 Task: Add Attachment from computer to Card Card0000000361 in Board Board0000000091 in Workspace WS0000000031 in Trello. Add Cover Green to Card Card0000000361 in Board Board0000000091 in Workspace WS0000000031 in Trello. Add "Move Card To …" Button titled Button0000000361 to "top" of the list "To Do" to Card Card0000000361 in Board Board0000000091 in Workspace WS0000000031 in Trello. Add Description DS0000000361 to Card Card0000000362 in Board Board0000000091 in Workspace WS0000000031 in Trello. Add Comment CM0000000361 to Card Card0000000362 in Board Board0000000091 in Workspace WS0000000031 in Trello
Action: Mouse moved to (404, 290)
Screenshot: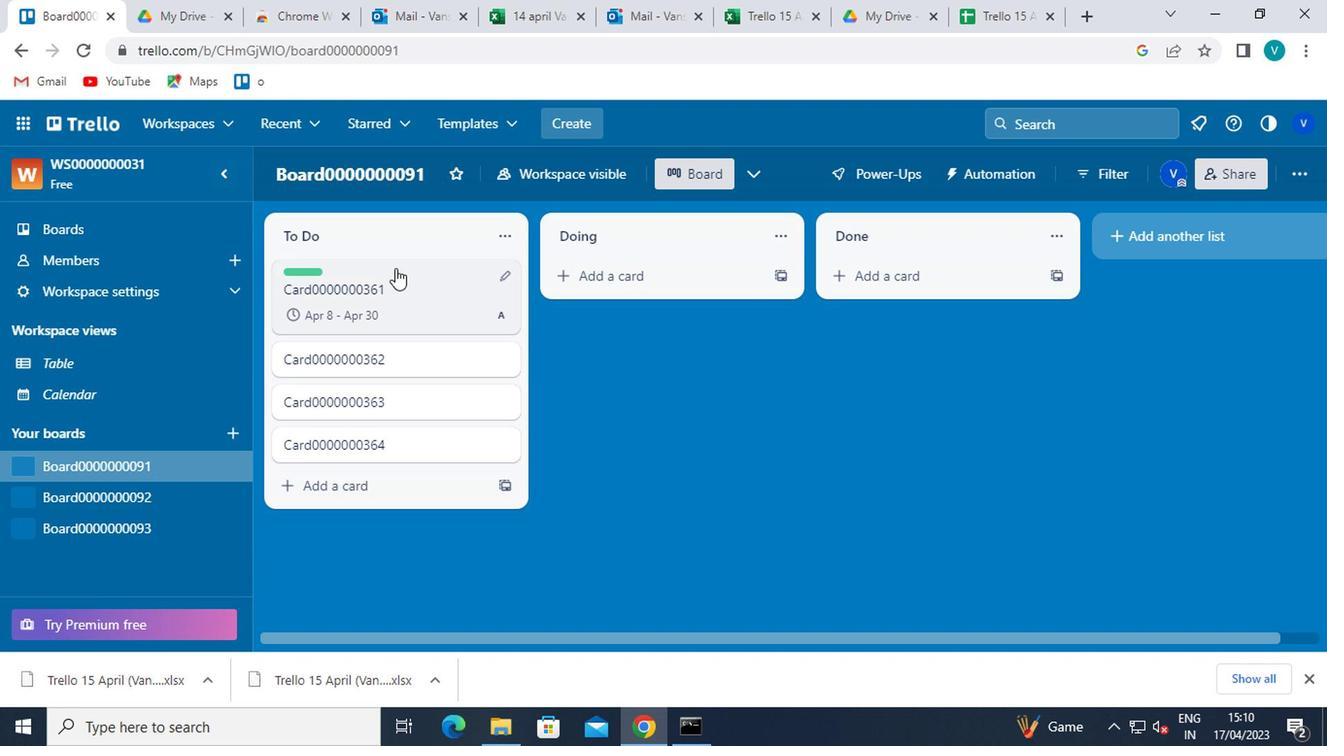 
Action: Mouse pressed left at (404, 290)
Screenshot: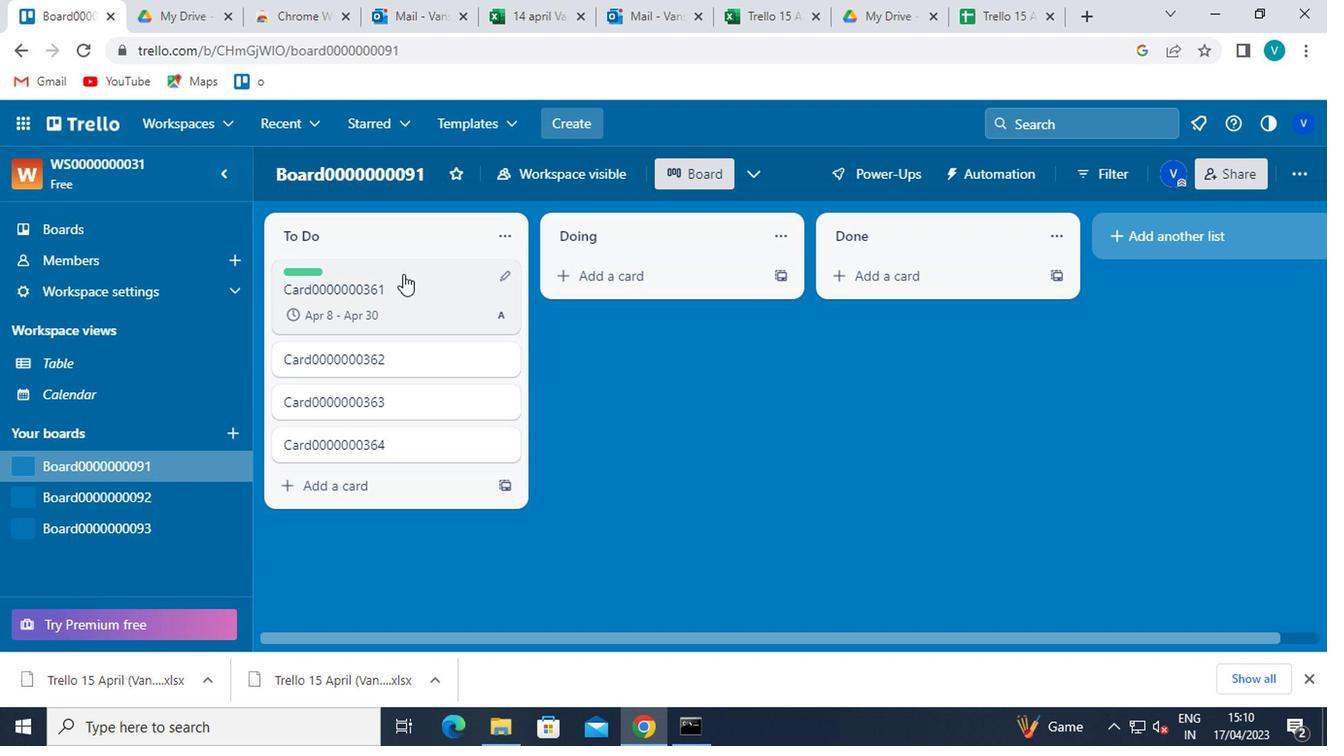 
Action: Mouse moved to (885, 429)
Screenshot: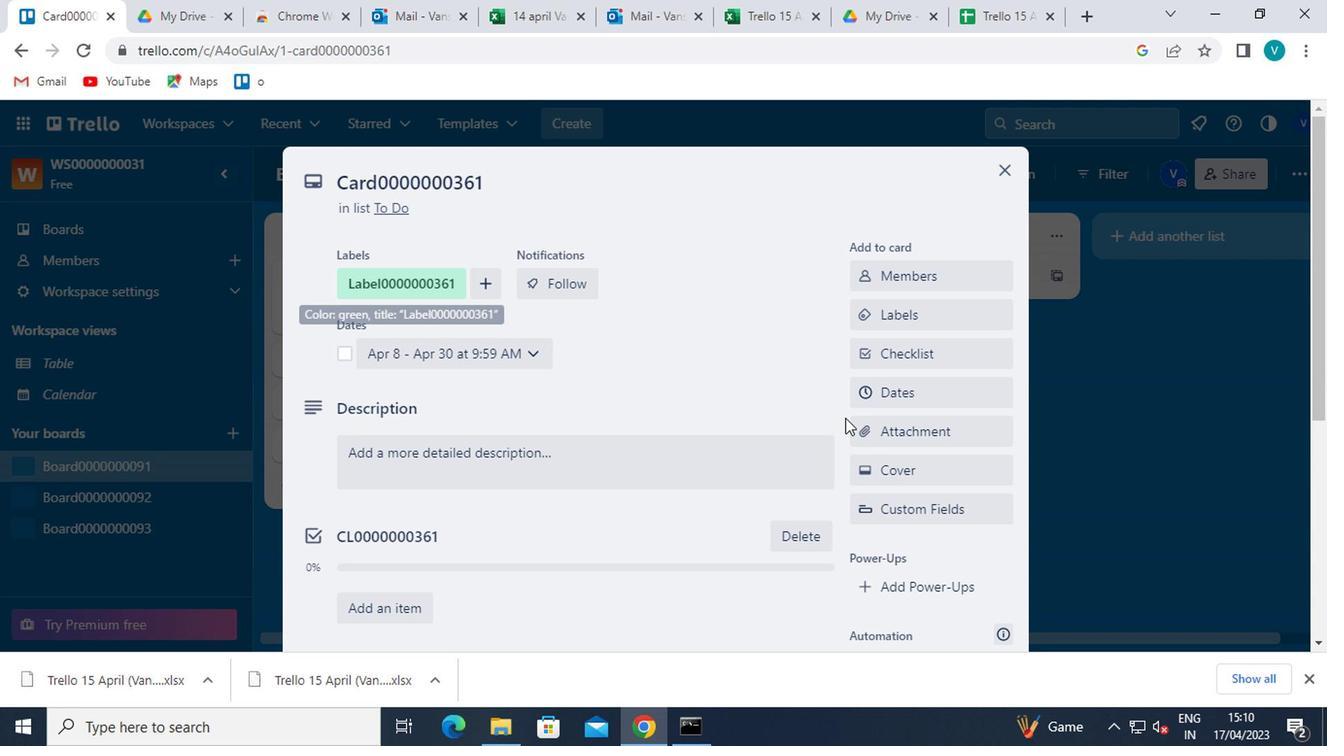 
Action: Mouse pressed left at (885, 429)
Screenshot: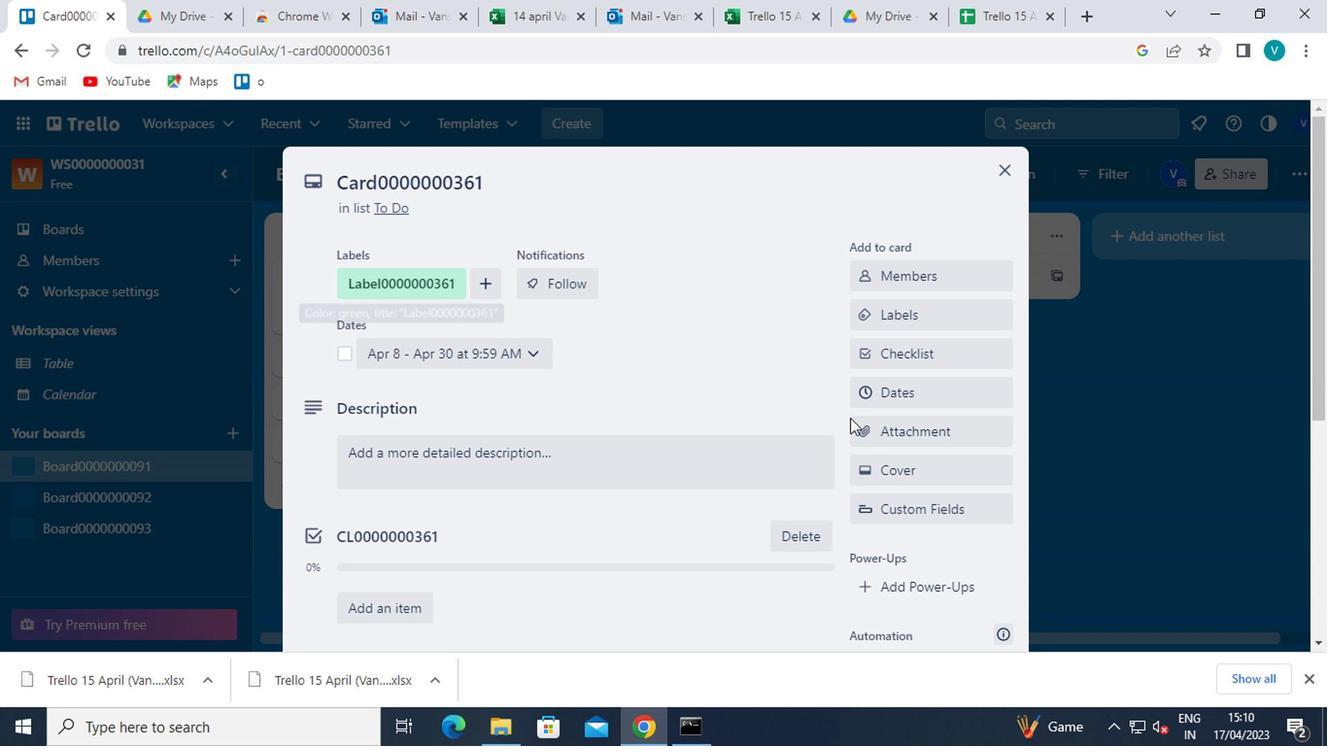 
Action: Mouse moved to (921, 203)
Screenshot: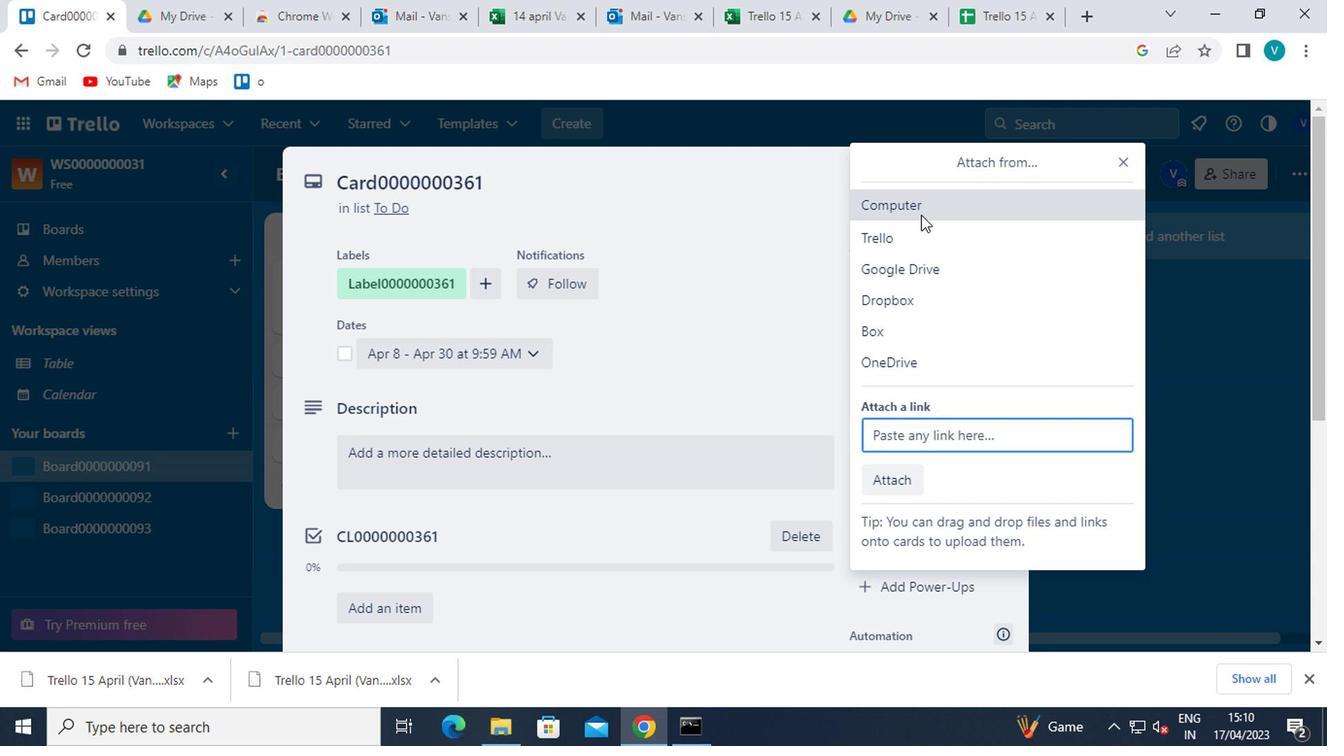
Action: Mouse pressed left at (921, 203)
Screenshot: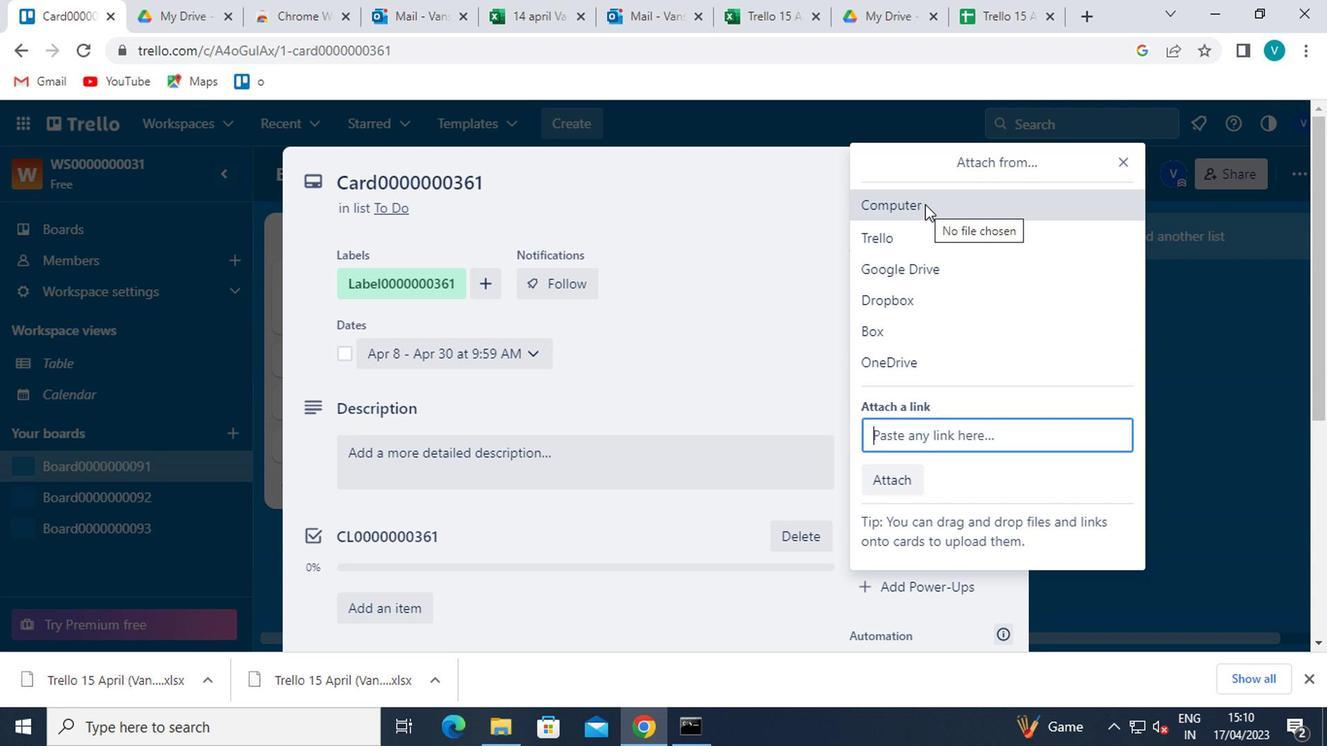 
Action: Mouse moved to (95, 208)
Screenshot: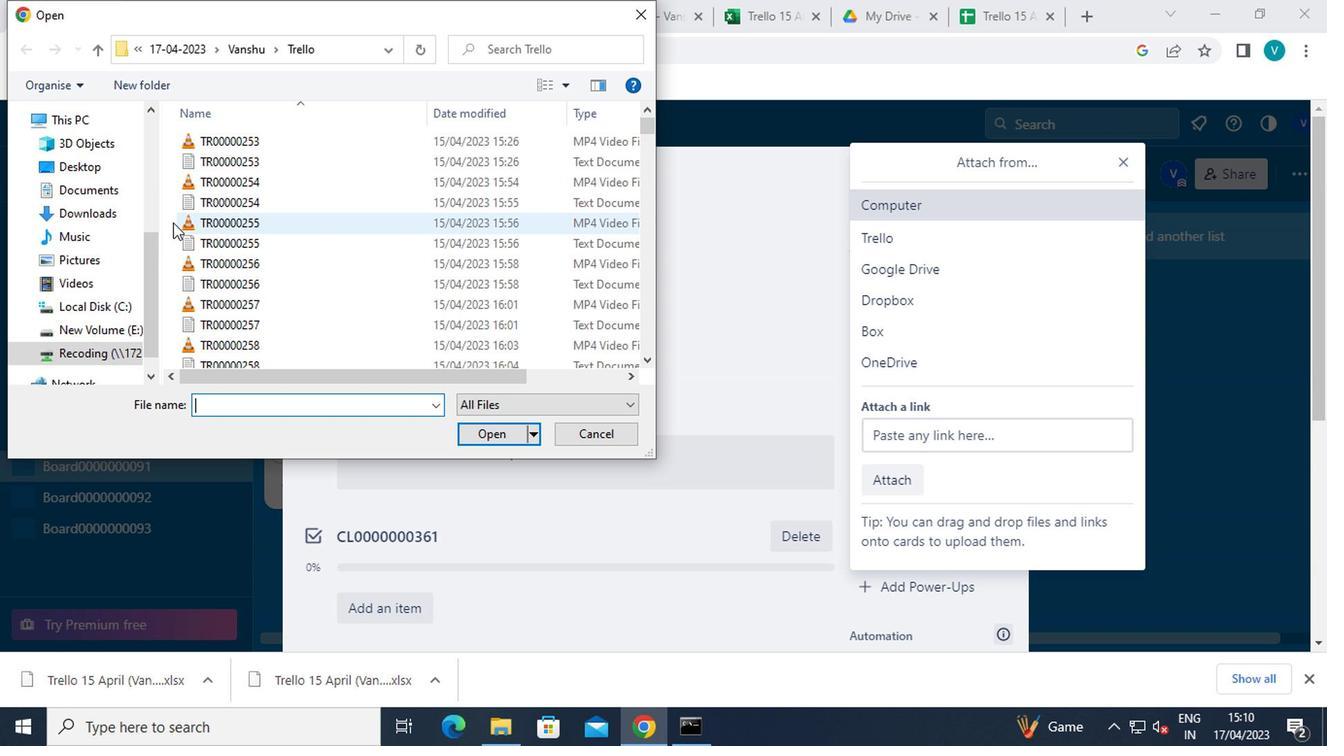 
Action: Mouse pressed left at (95, 208)
Screenshot: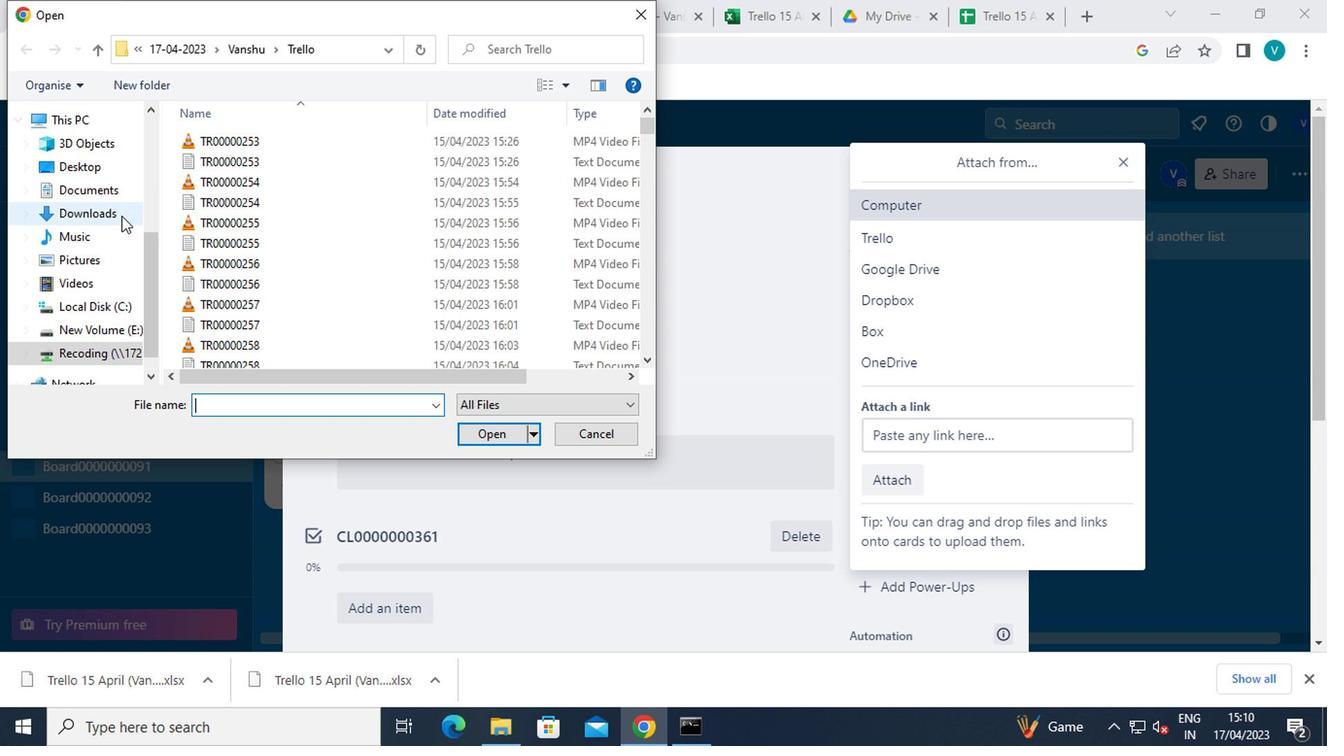 
Action: Mouse moved to (209, 303)
Screenshot: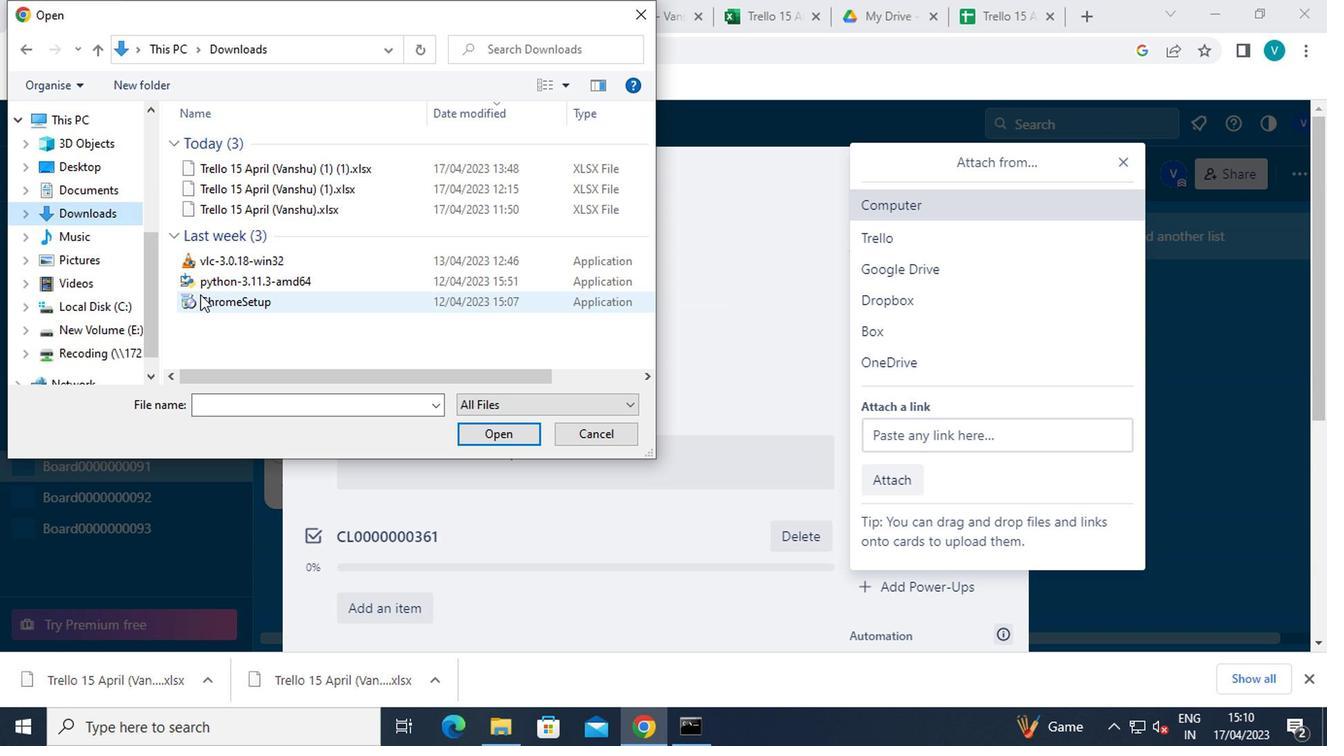 
Action: Mouse pressed left at (209, 303)
Screenshot: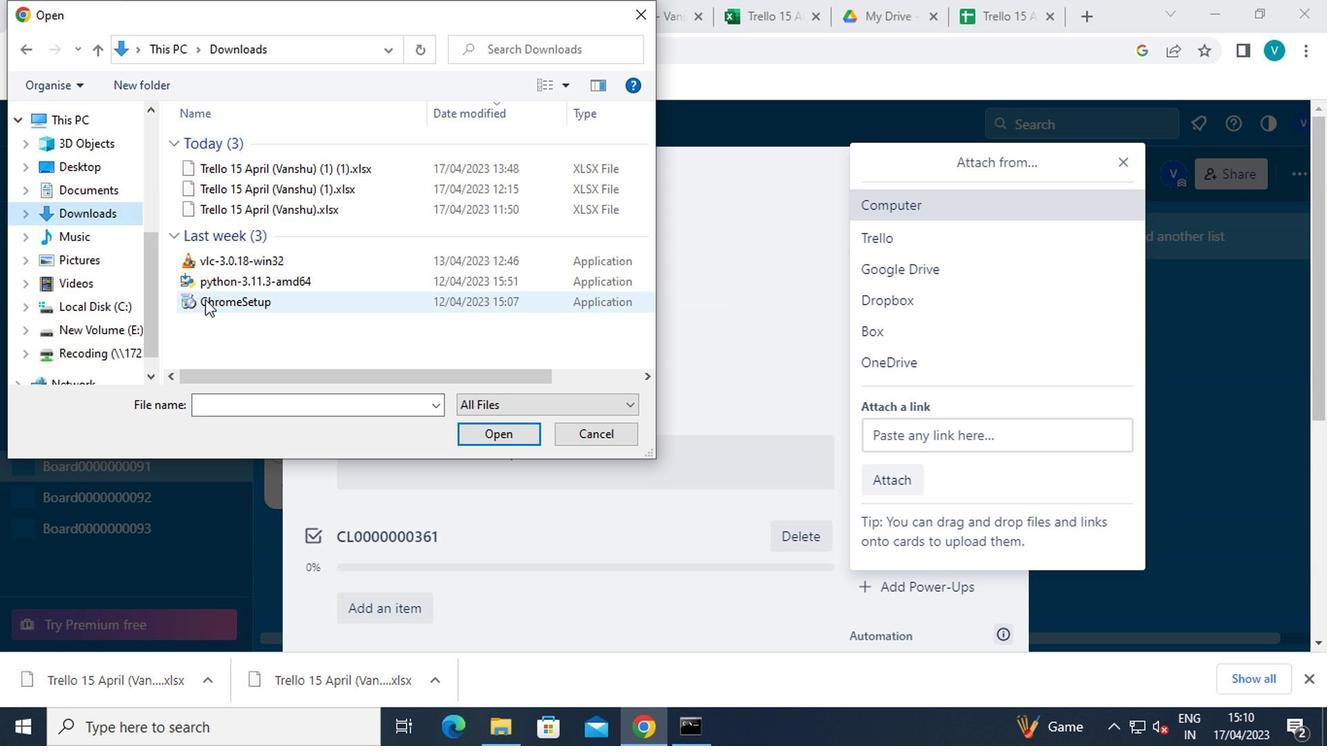 
Action: Mouse moved to (519, 432)
Screenshot: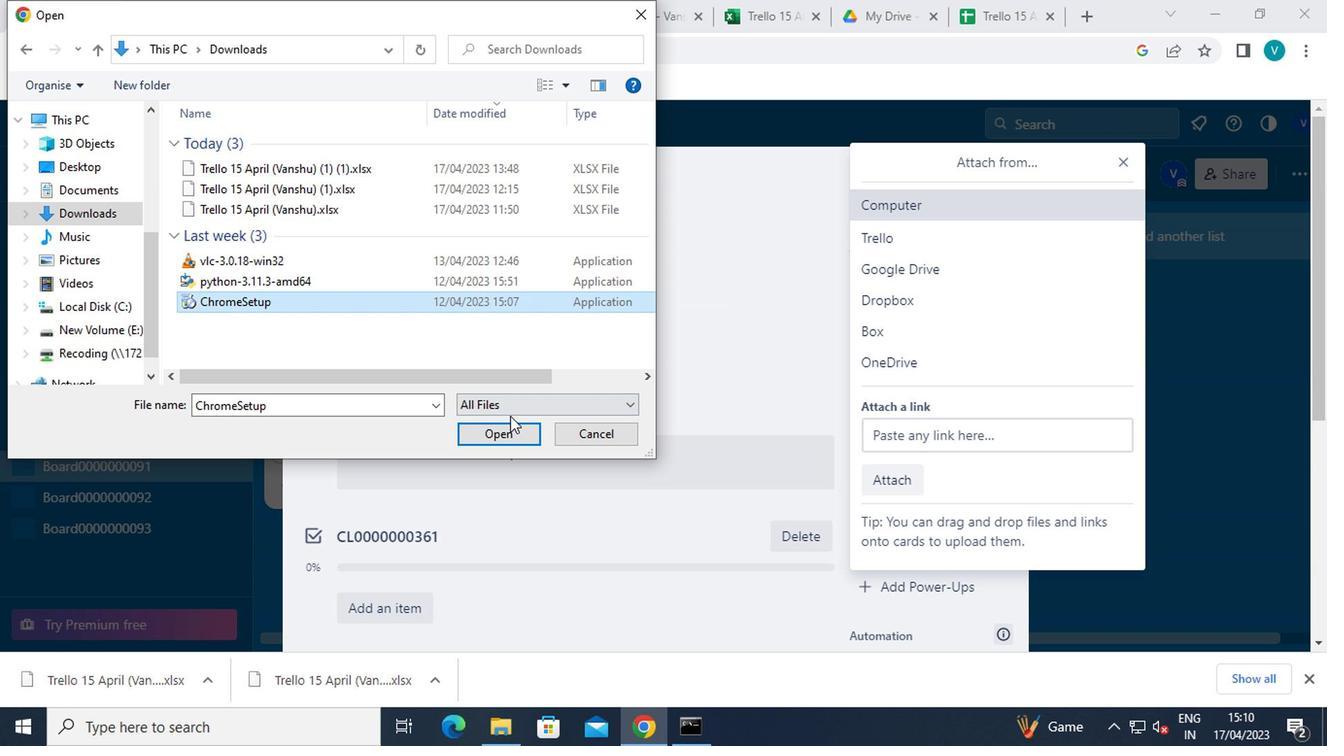 
Action: Mouse pressed left at (519, 432)
Screenshot: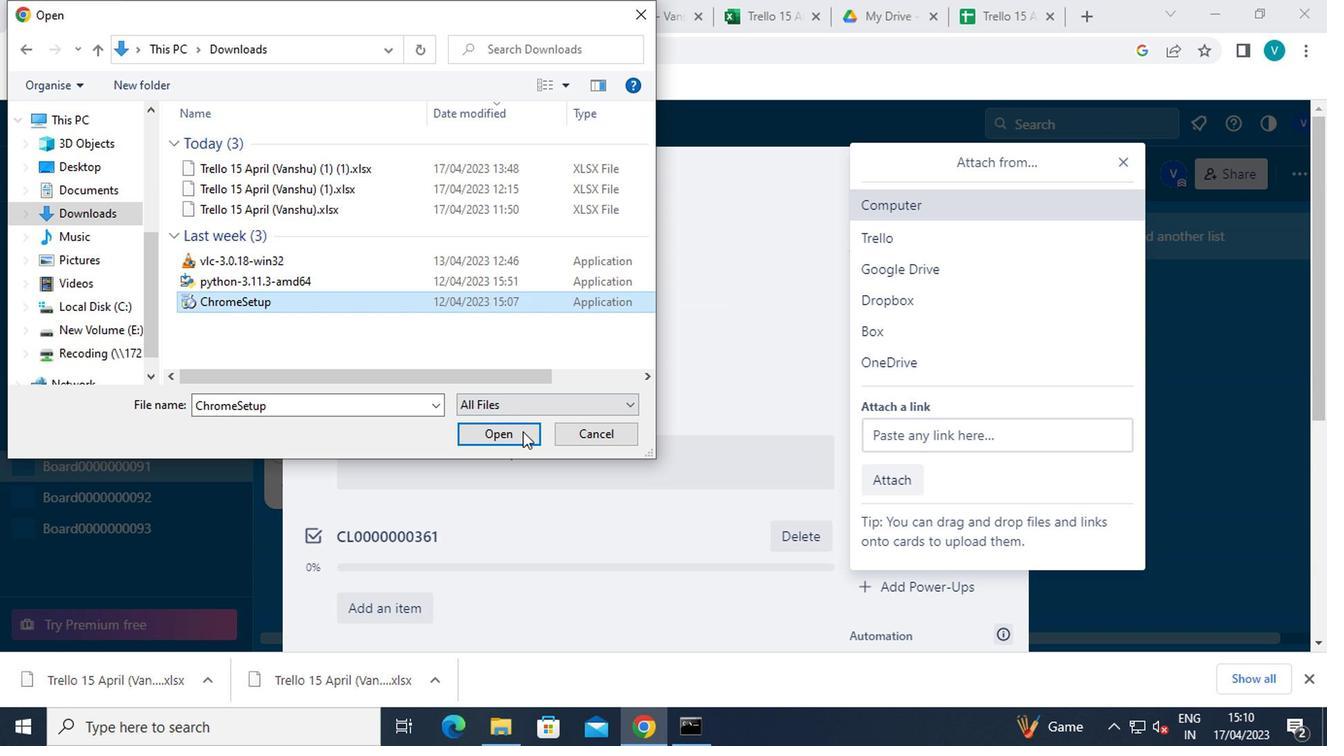
Action: Mouse moved to (865, 469)
Screenshot: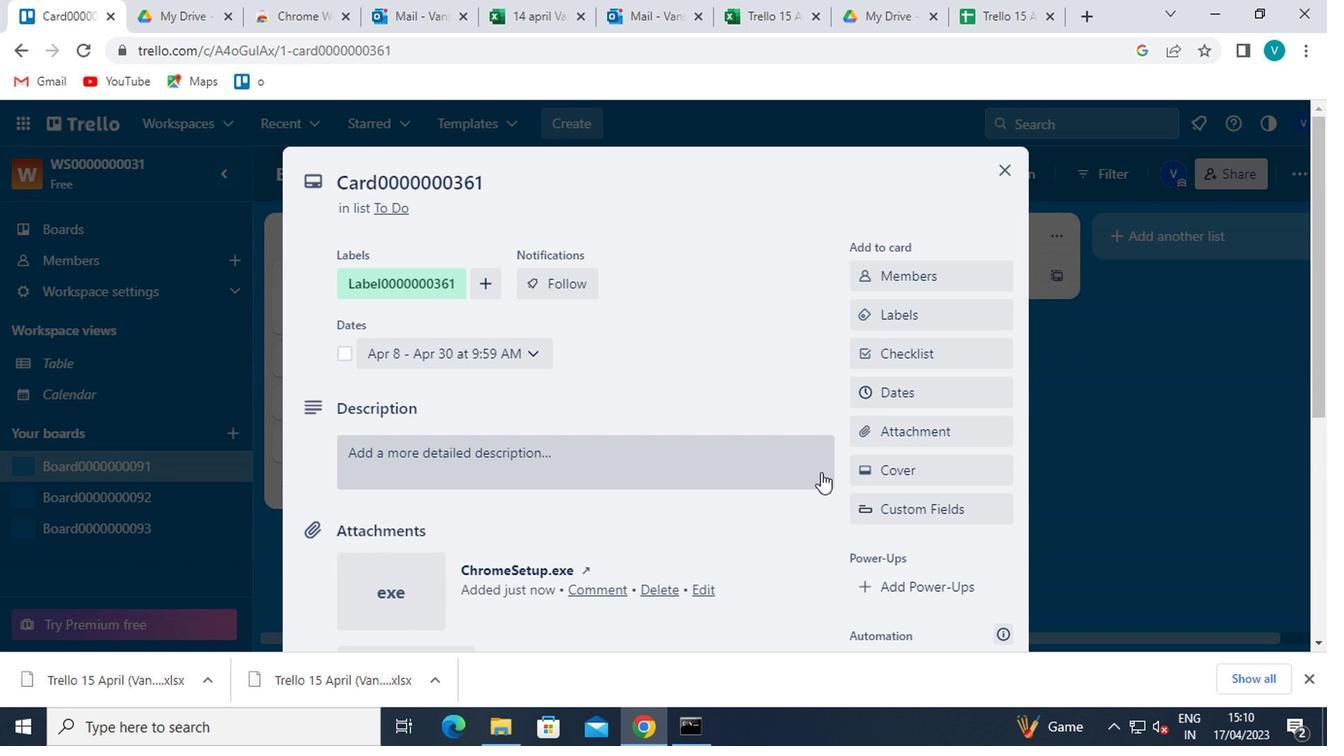 
Action: Mouse pressed left at (865, 469)
Screenshot: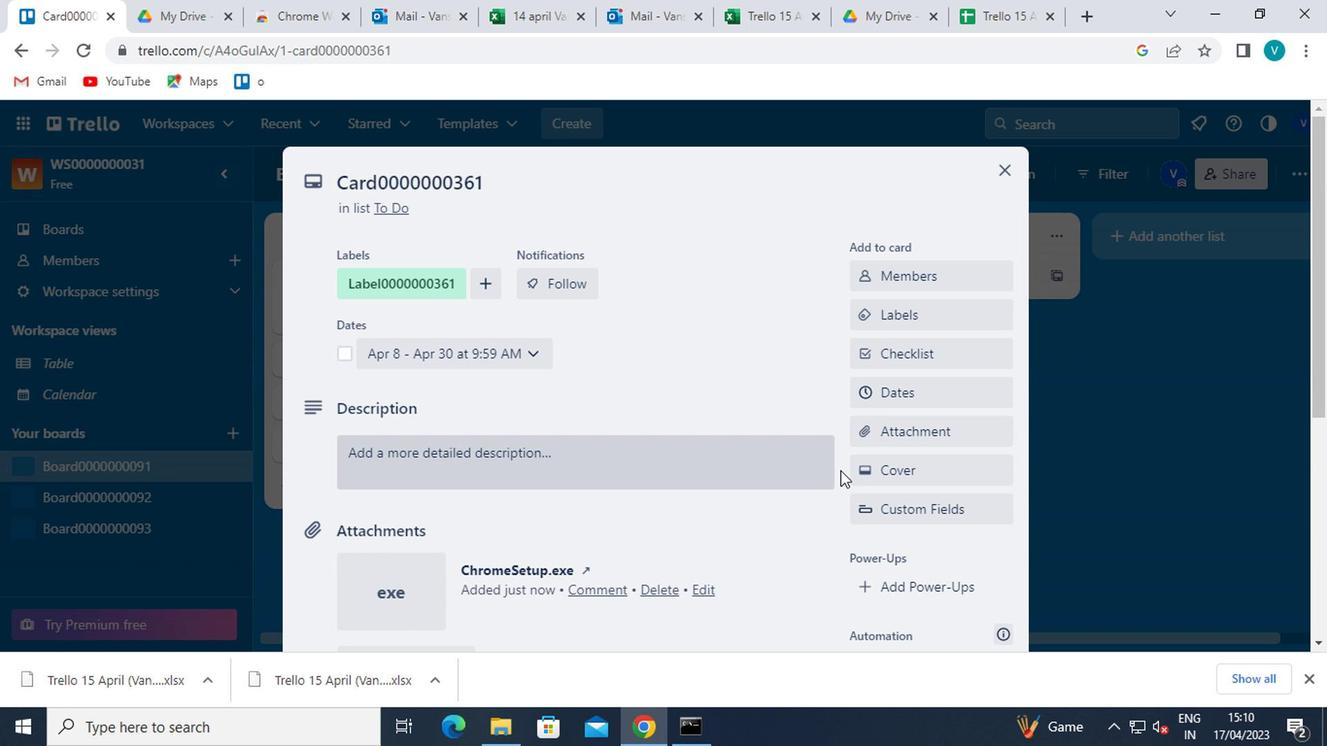 
Action: Mouse moved to (992, 380)
Screenshot: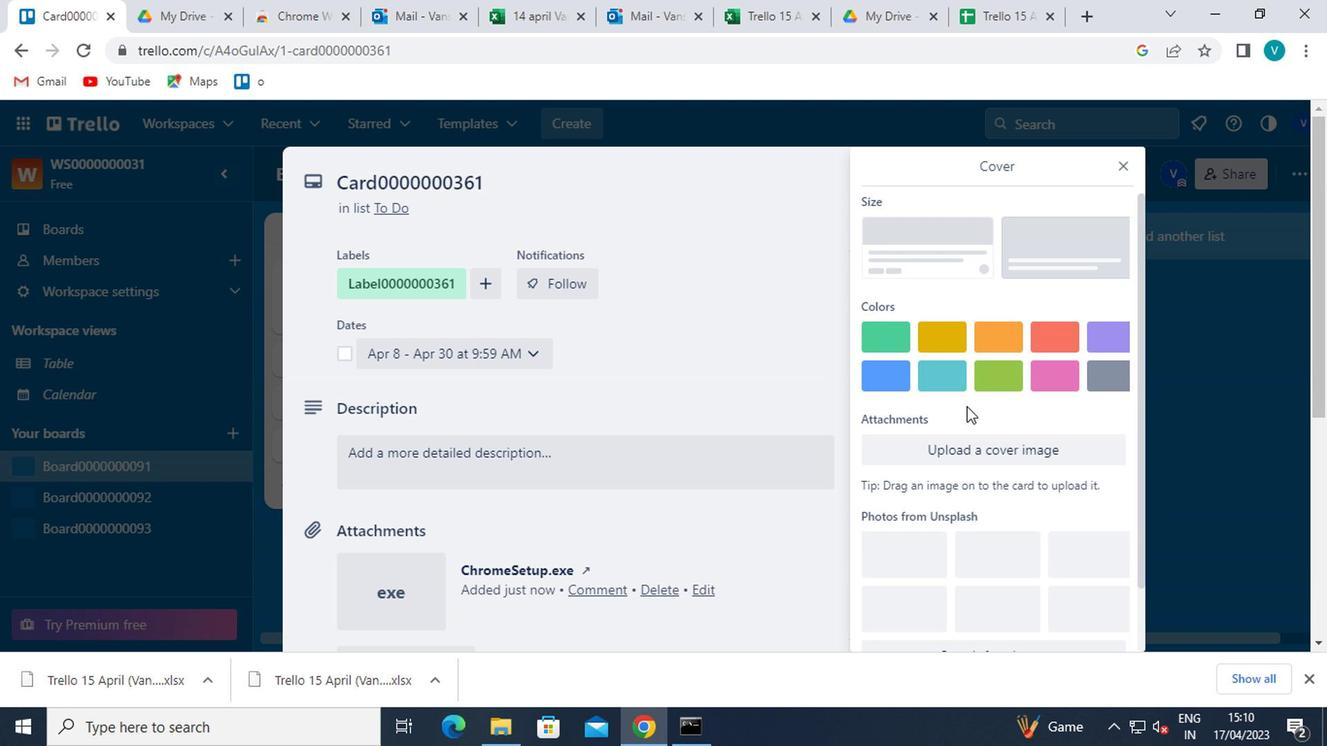 
Action: Mouse pressed left at (992, 380)
Screenshot: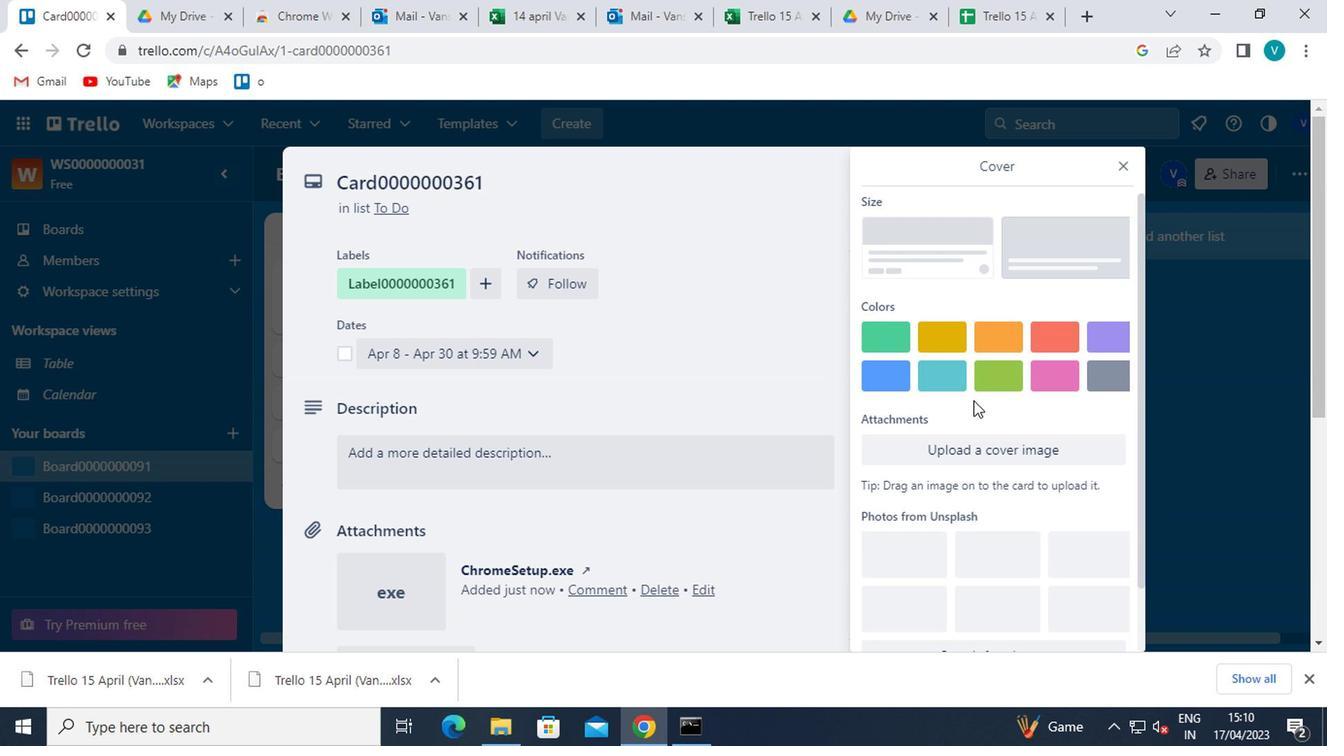 
Action: Mouse moved to (1121, 156)
Screenshot: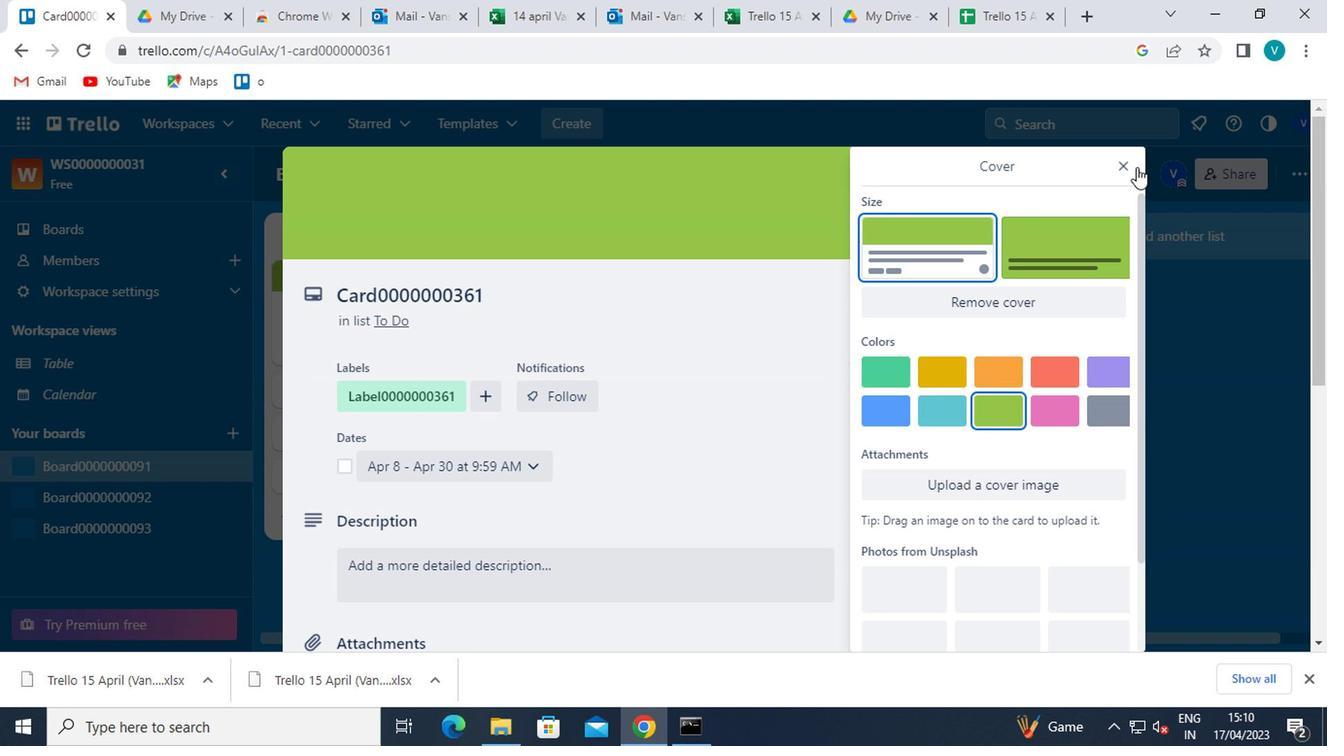 
Action: Mouse pressed left at (1121, 156)
Screenshot: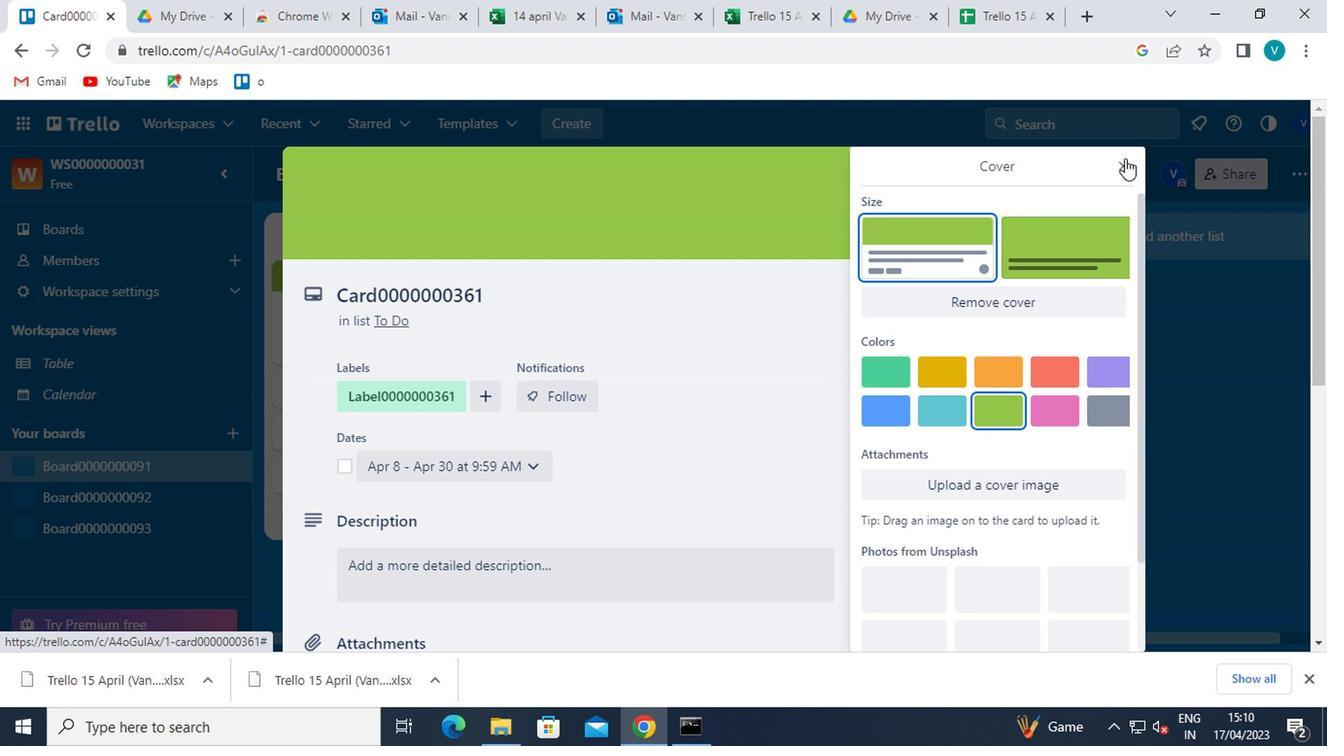 
Action: Mouse moved to (846, 532)
Screenshot: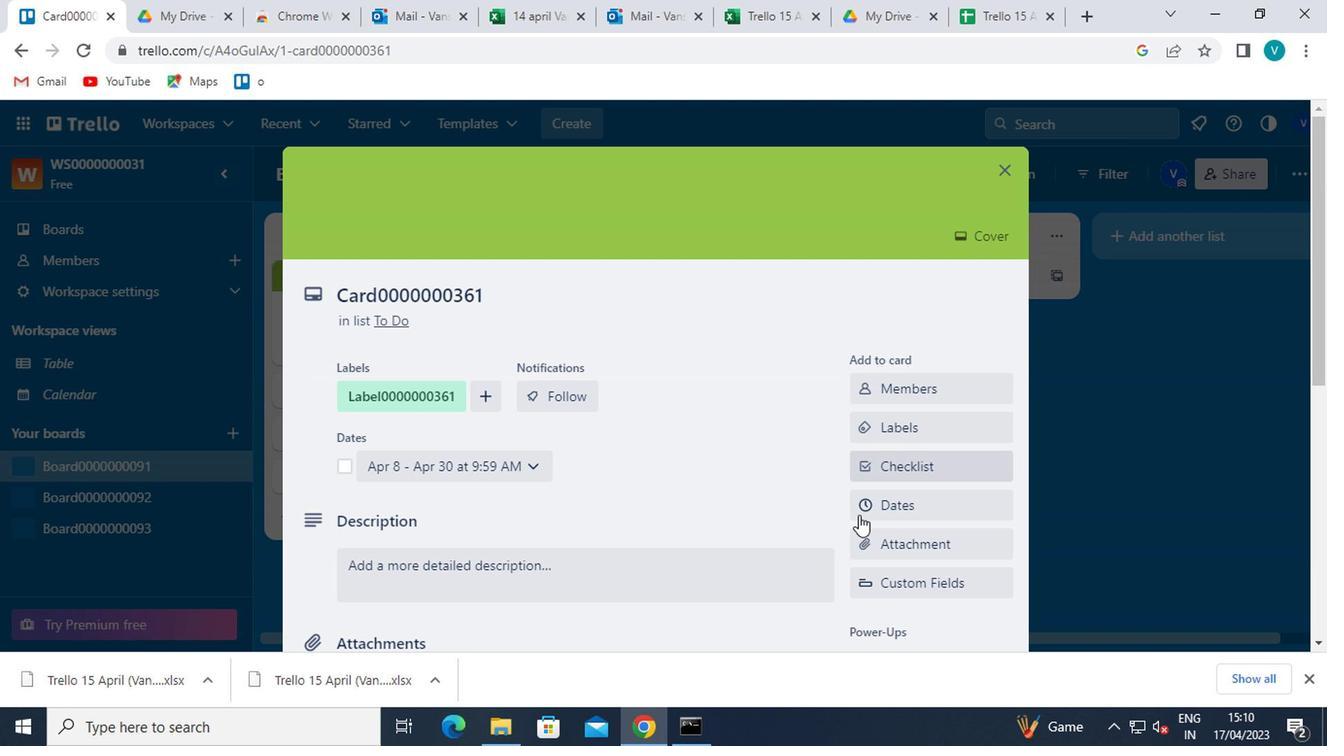 
Action: Mouse scrolled (846, 531) with delta (0, 0)
Screenshot: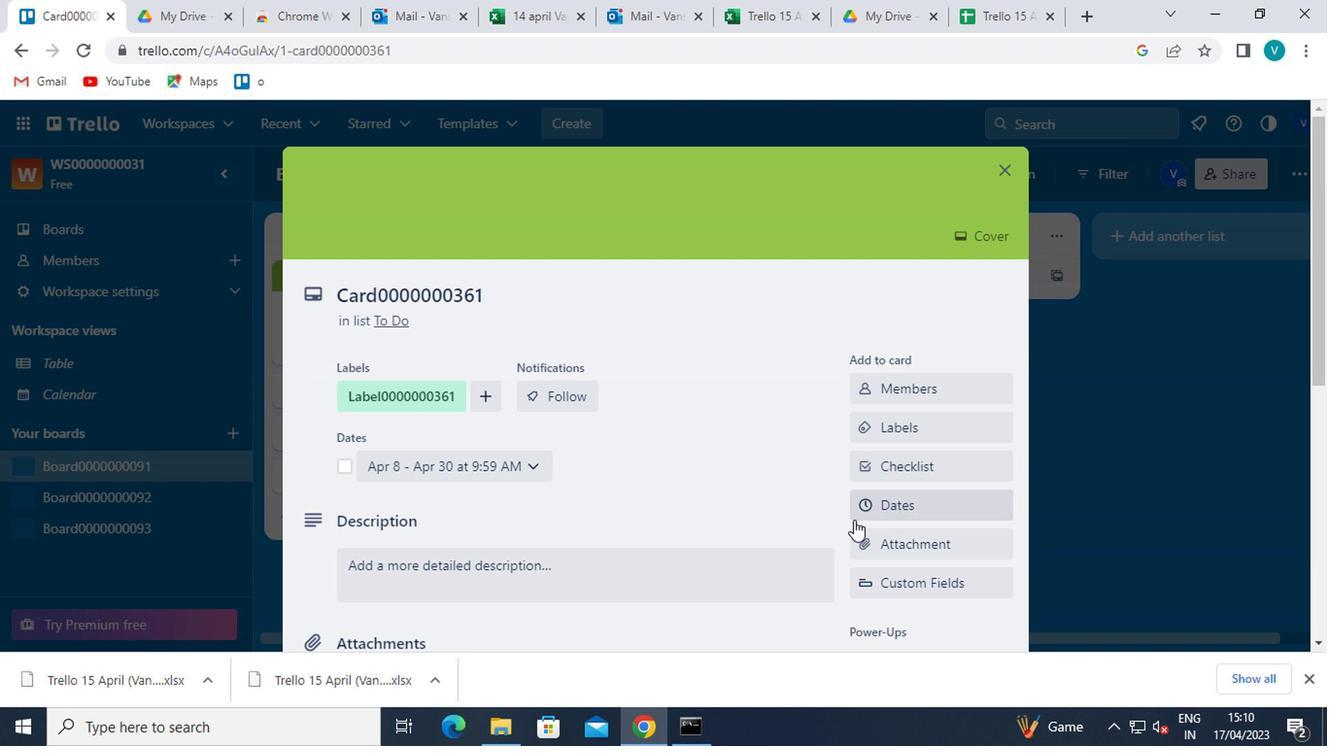 
Action: Mouse scrolled (846, 531) with delta (0, 0)
Screenshot: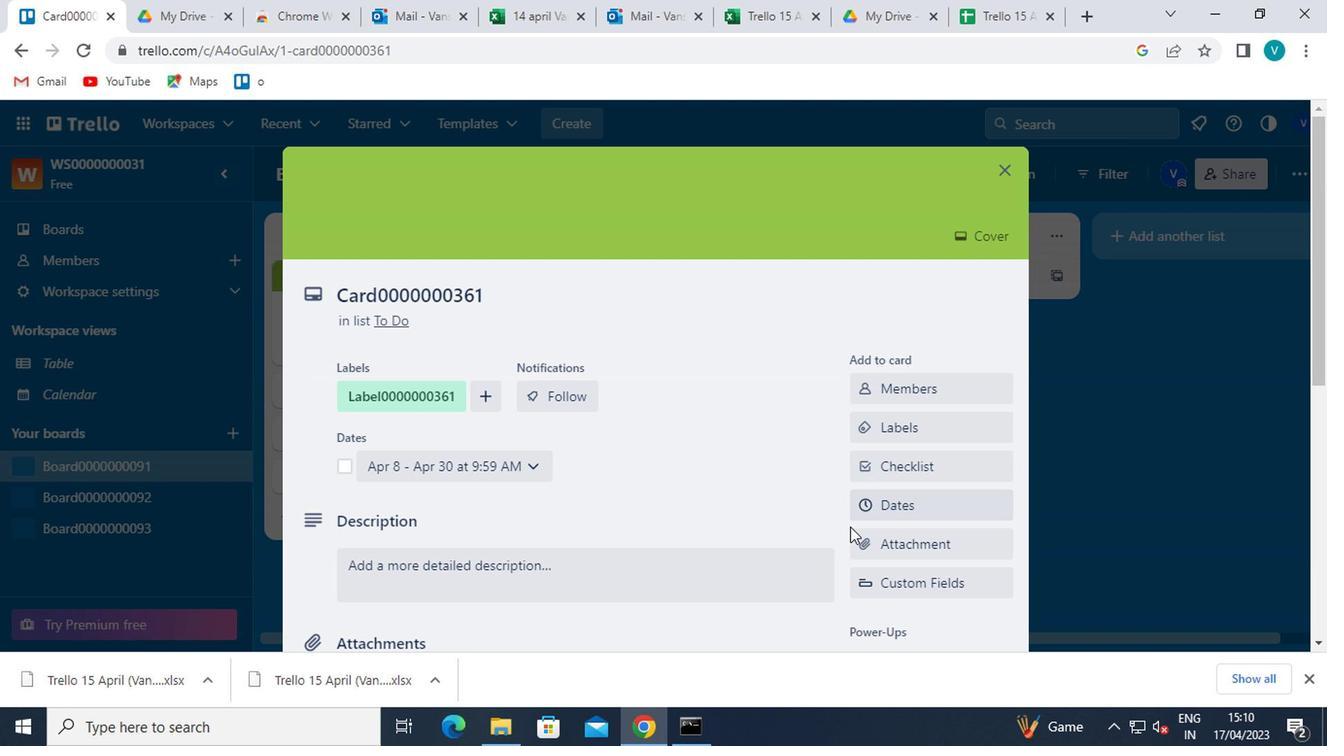 
Action: Mouse moved to (879, 560)
Screenshot: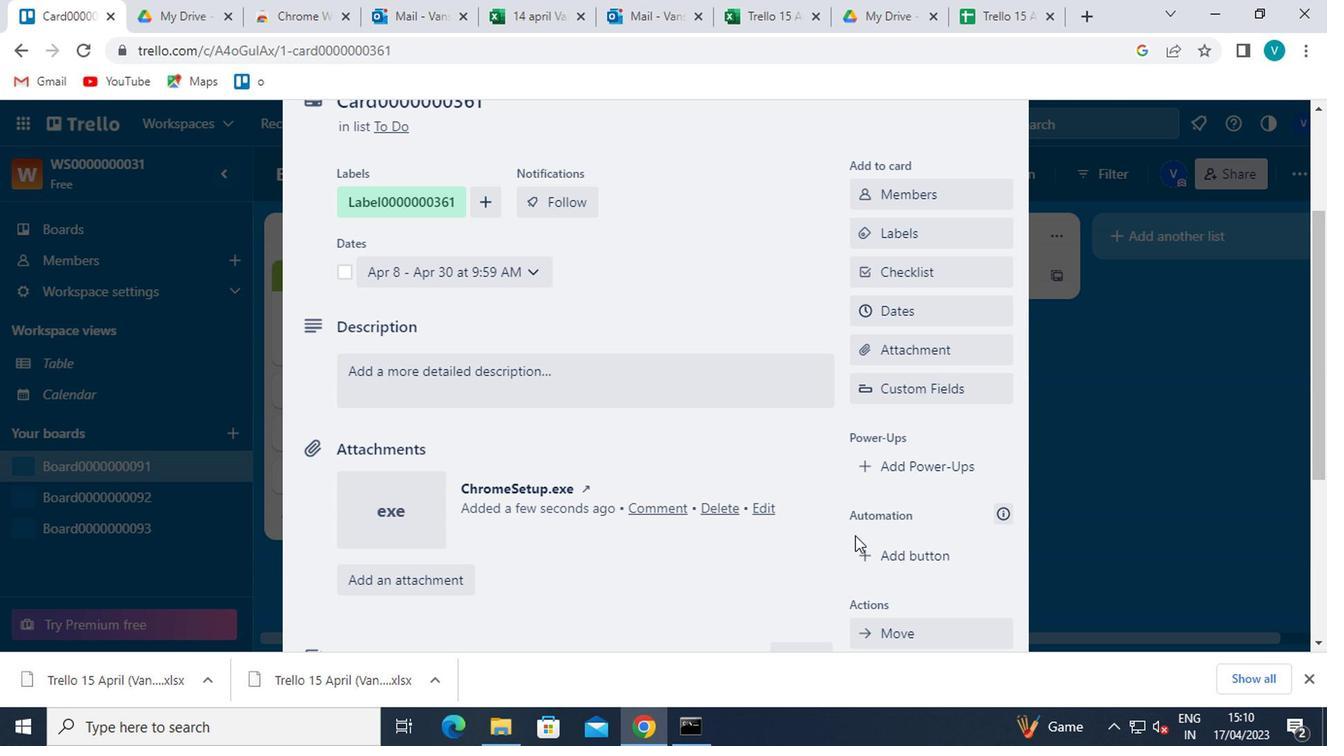 
Action: Mouse pressed left at (879, 560)
Screenshot: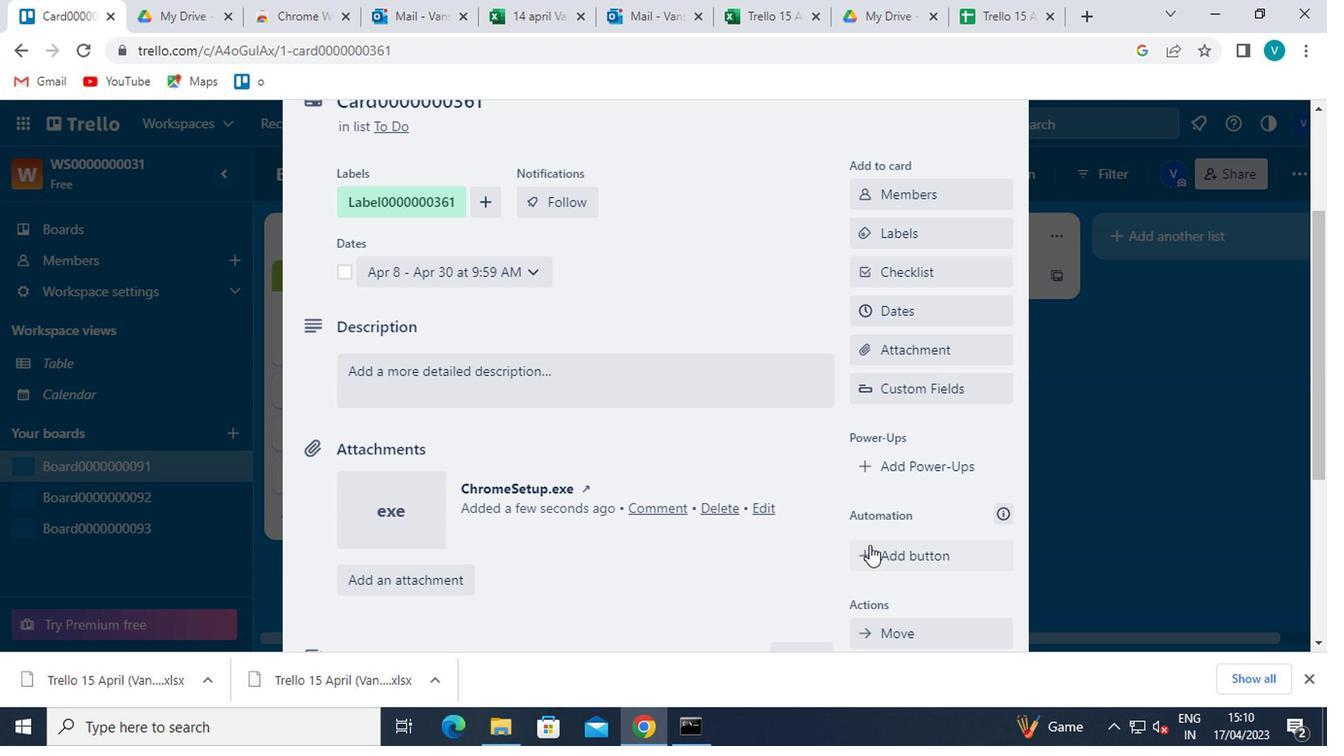 
Action: Mouse moved to (939, 256)
Screenshot: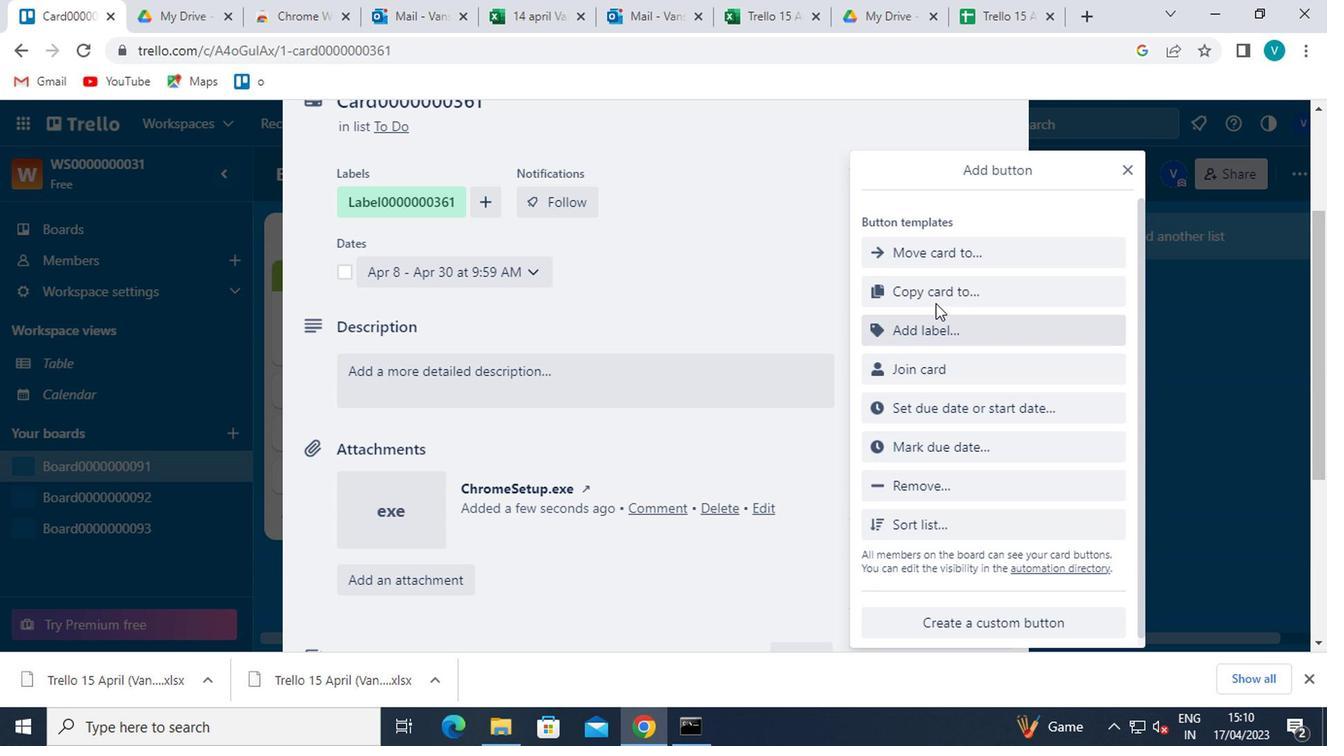 
Action: Mouse pressed left at (939, 256)
Screenshot: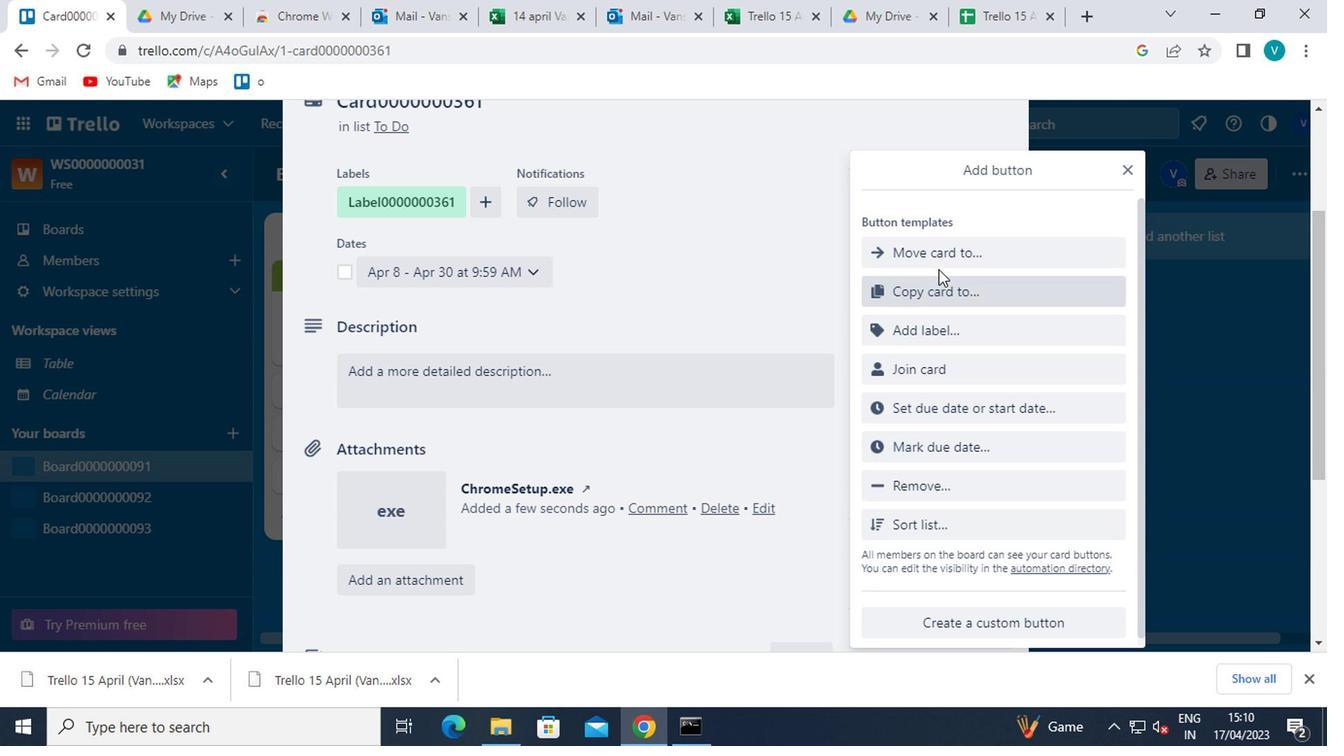 
Action: Mouse moved to (942, 255)
Screenshot: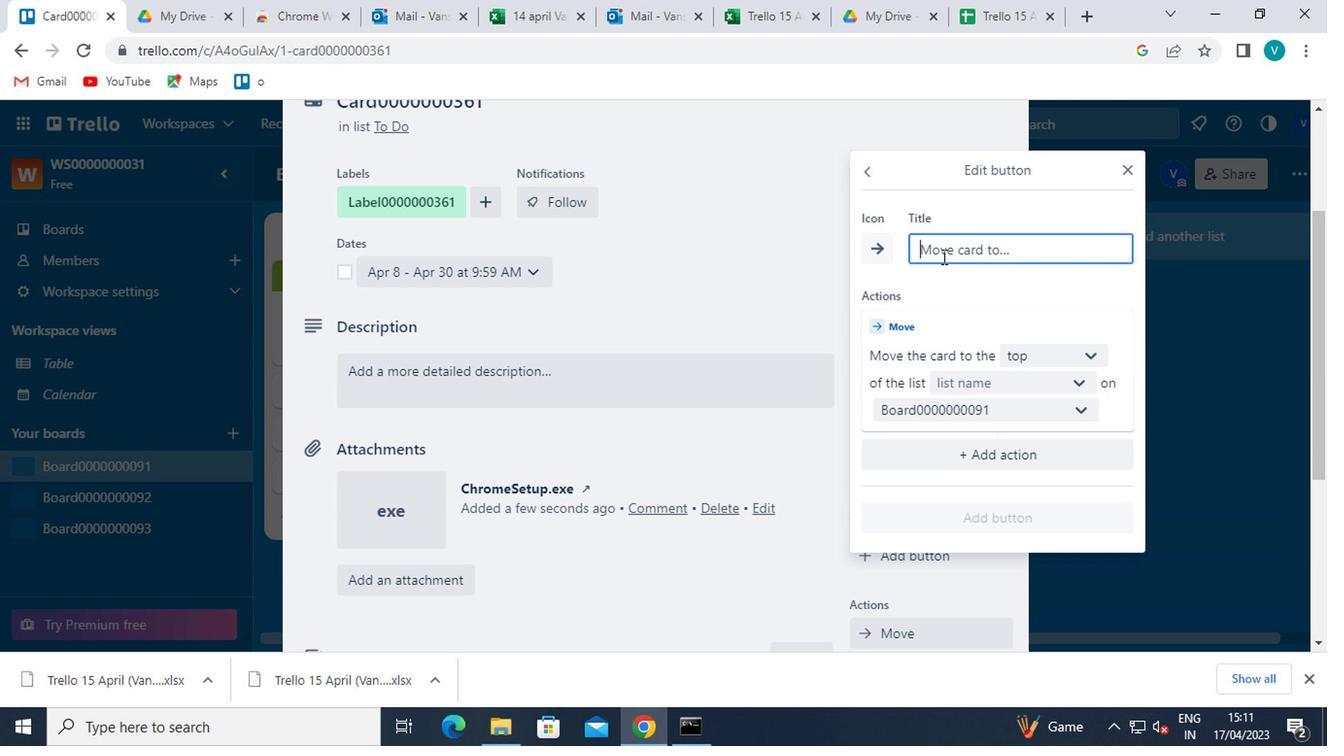 
Action: Mouse pressed left at (942, 255)
Screenshot: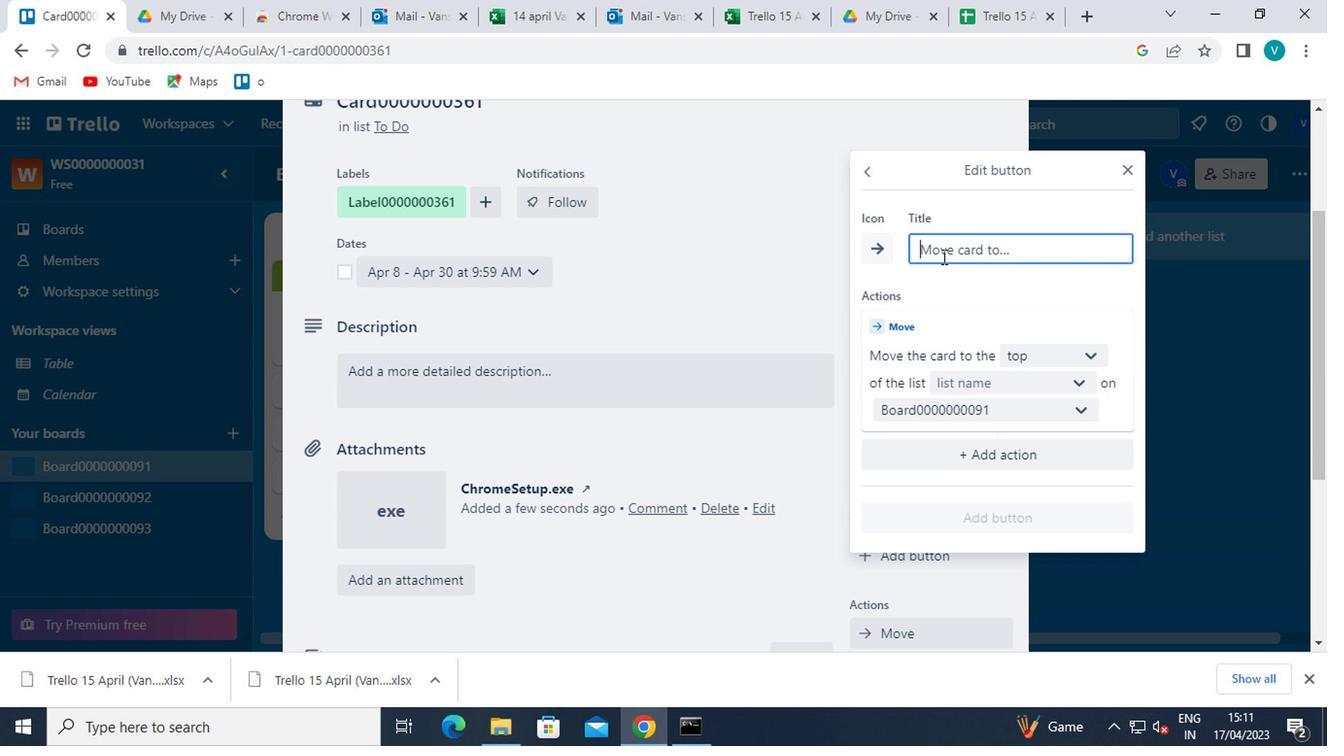 
Action: Key pressed <Key.shift>BUTTON0000000361
Screenshot: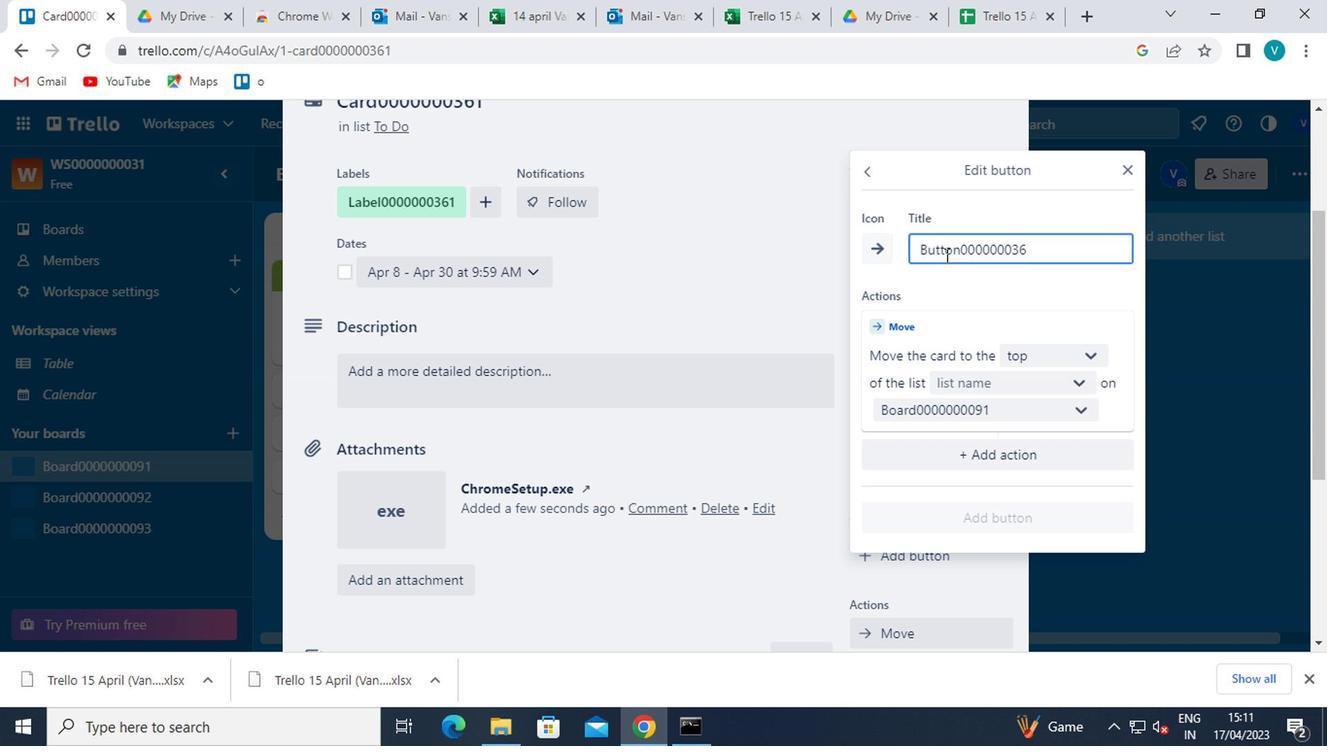 
Action: Mouse moved to (1054, 355)
Screenshot: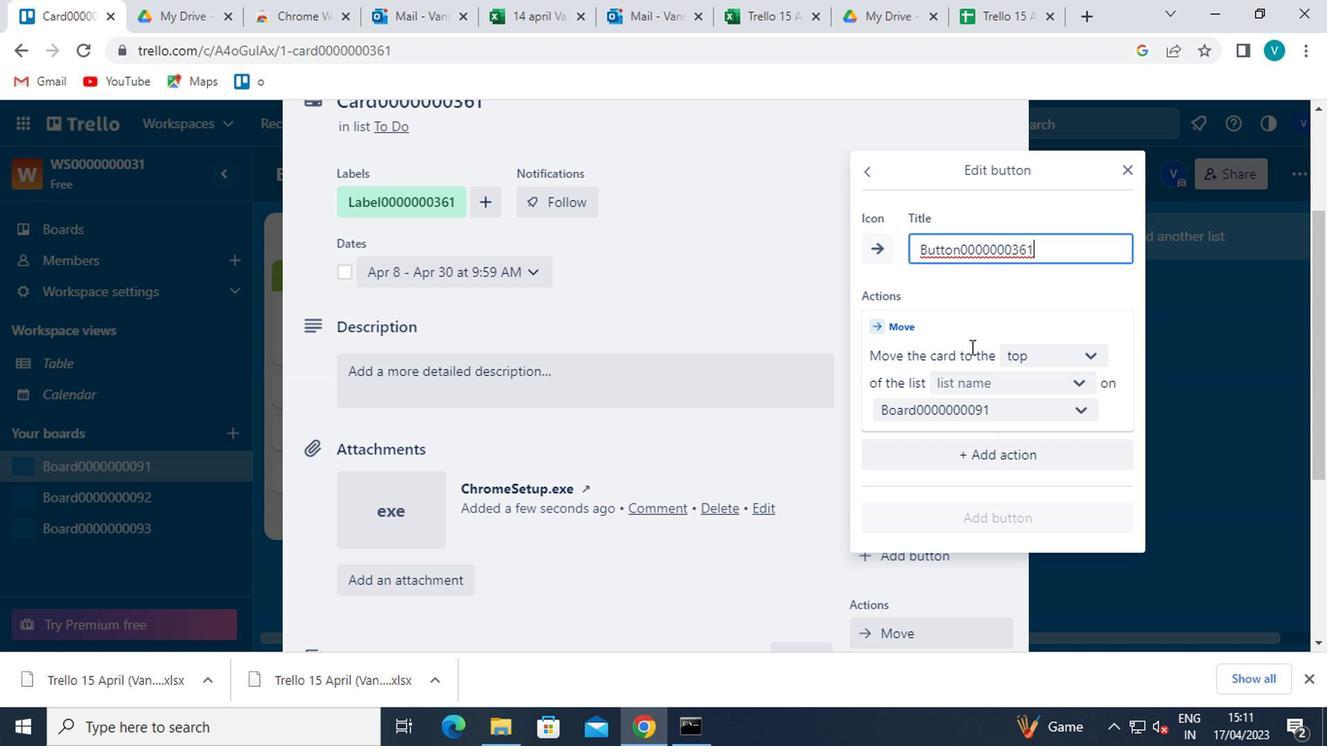 
Action: Mouse pressed left at (1054, 355)
Screenshot: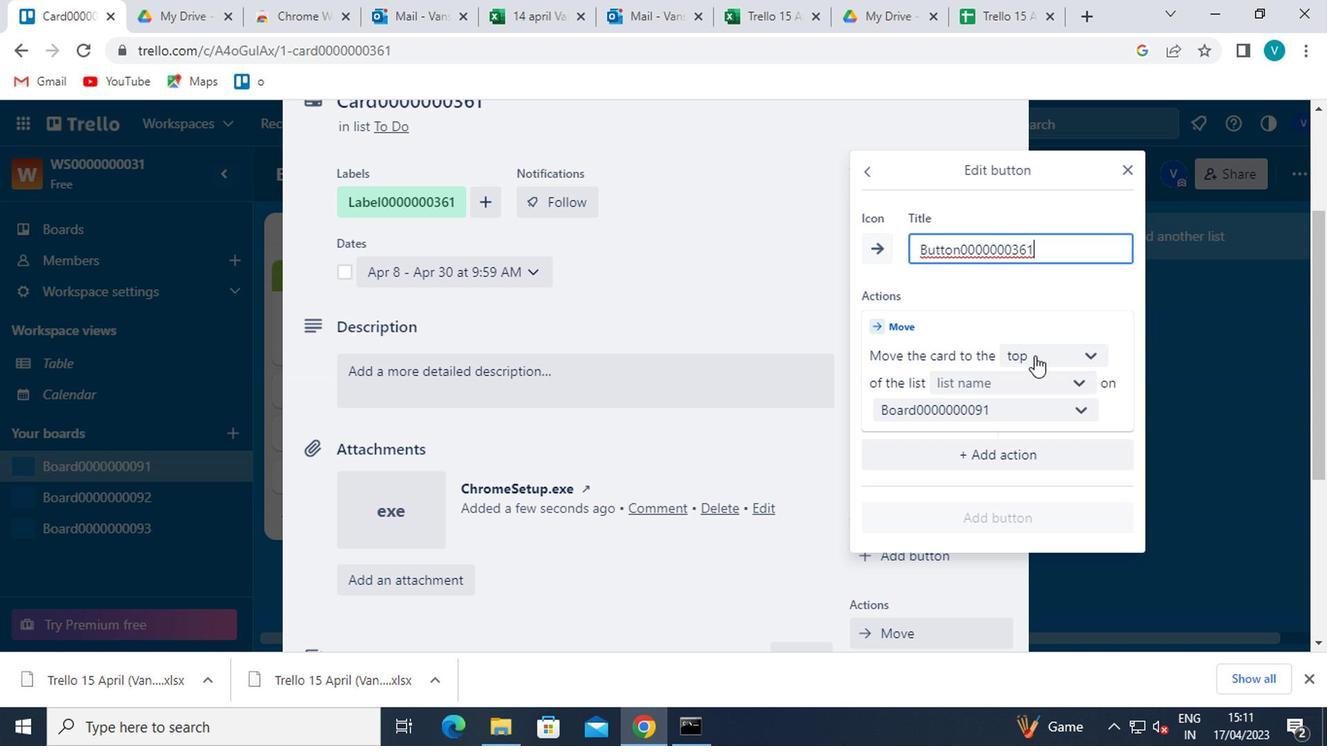 
Action: Mouse moved to (1041, 387)
Screenshot: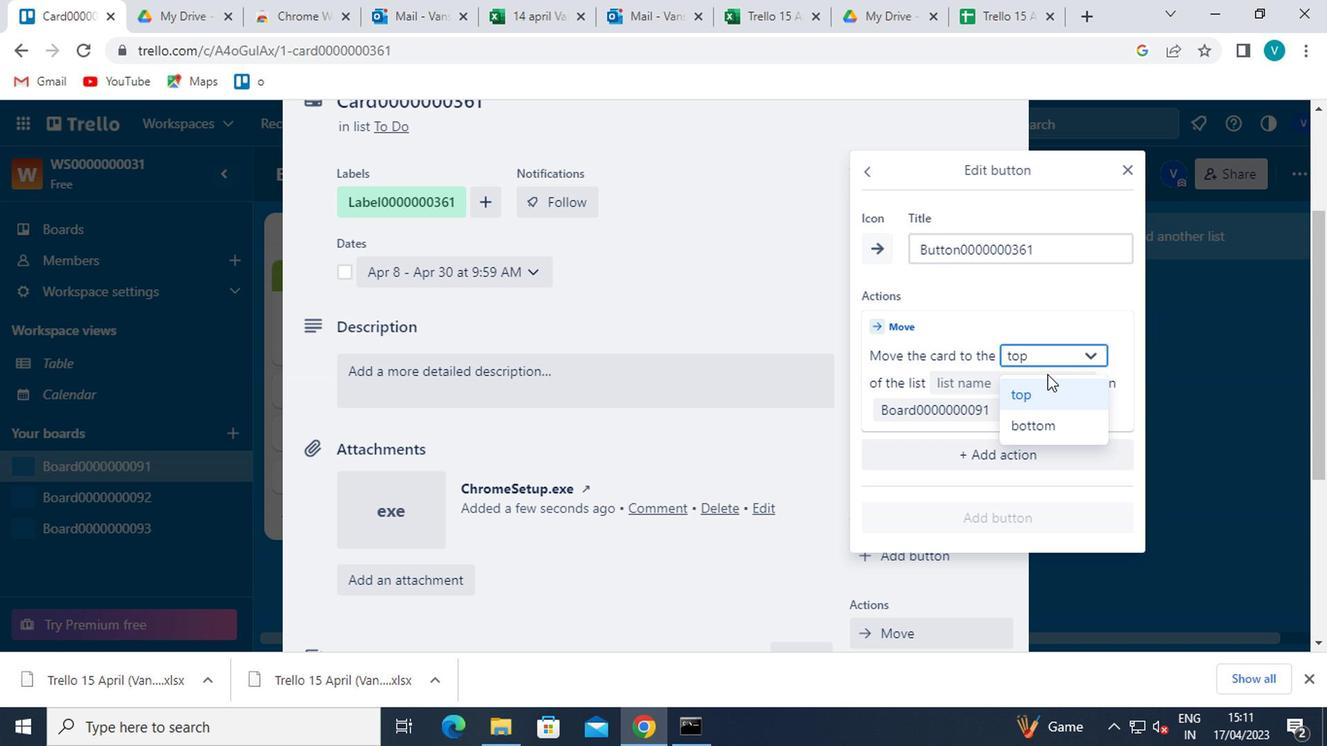 
Action: Mouse pressed left at (1041, 387)
Screenshot: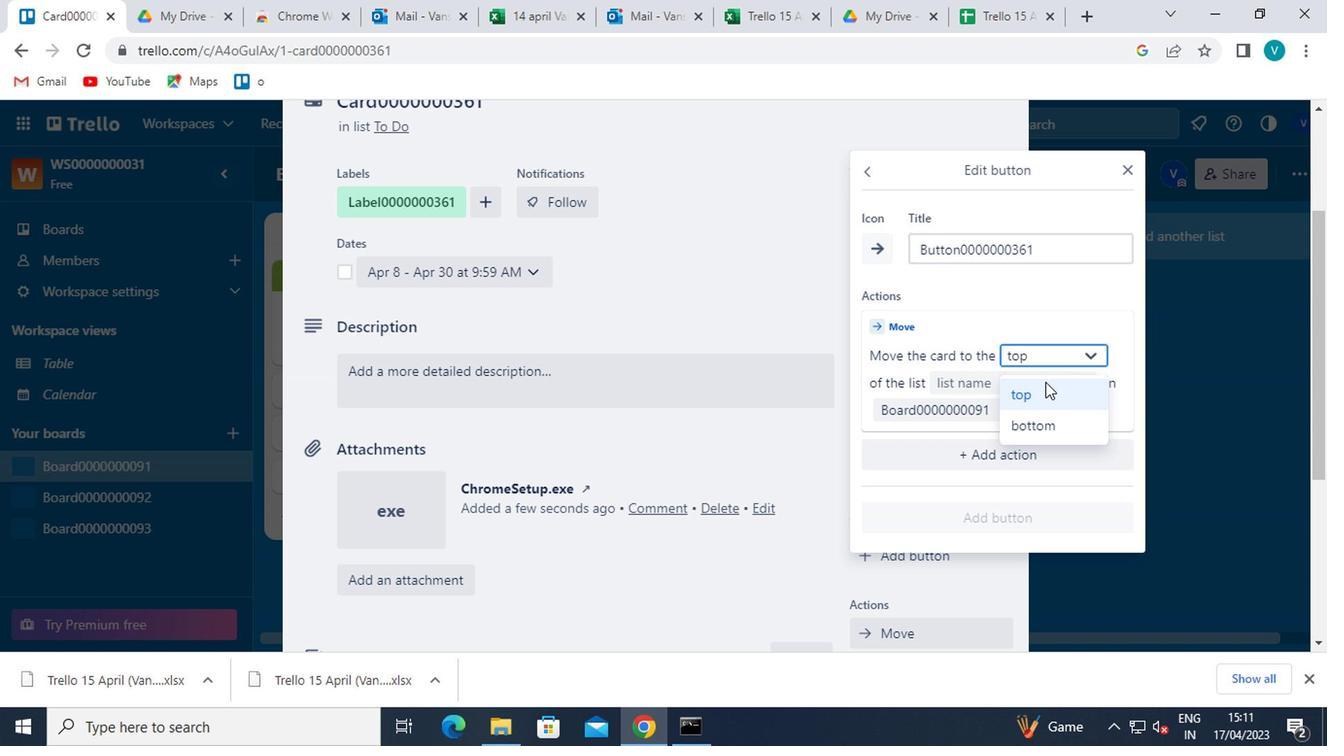 
Action: Mouse moved to (1047, 389)
Screenshot: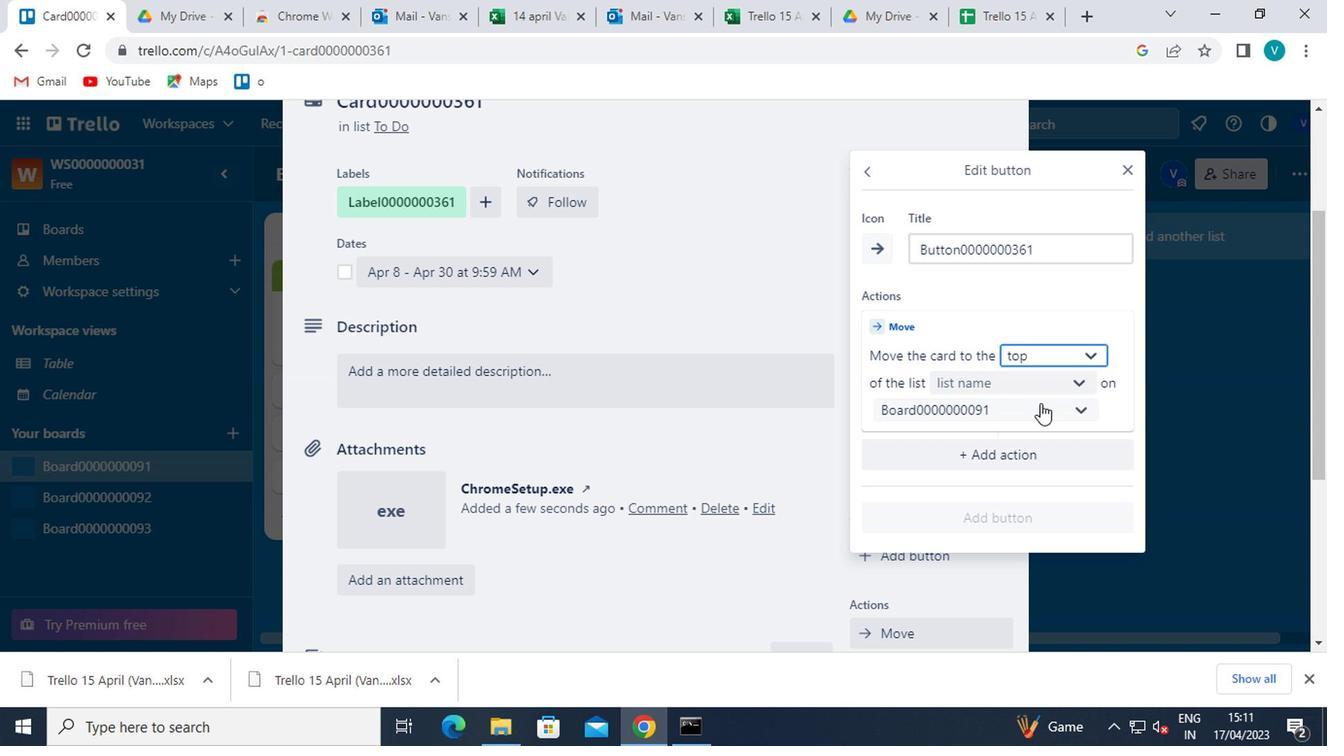 
Action: Mouse pressed left at (1047, 389)
Screenshot: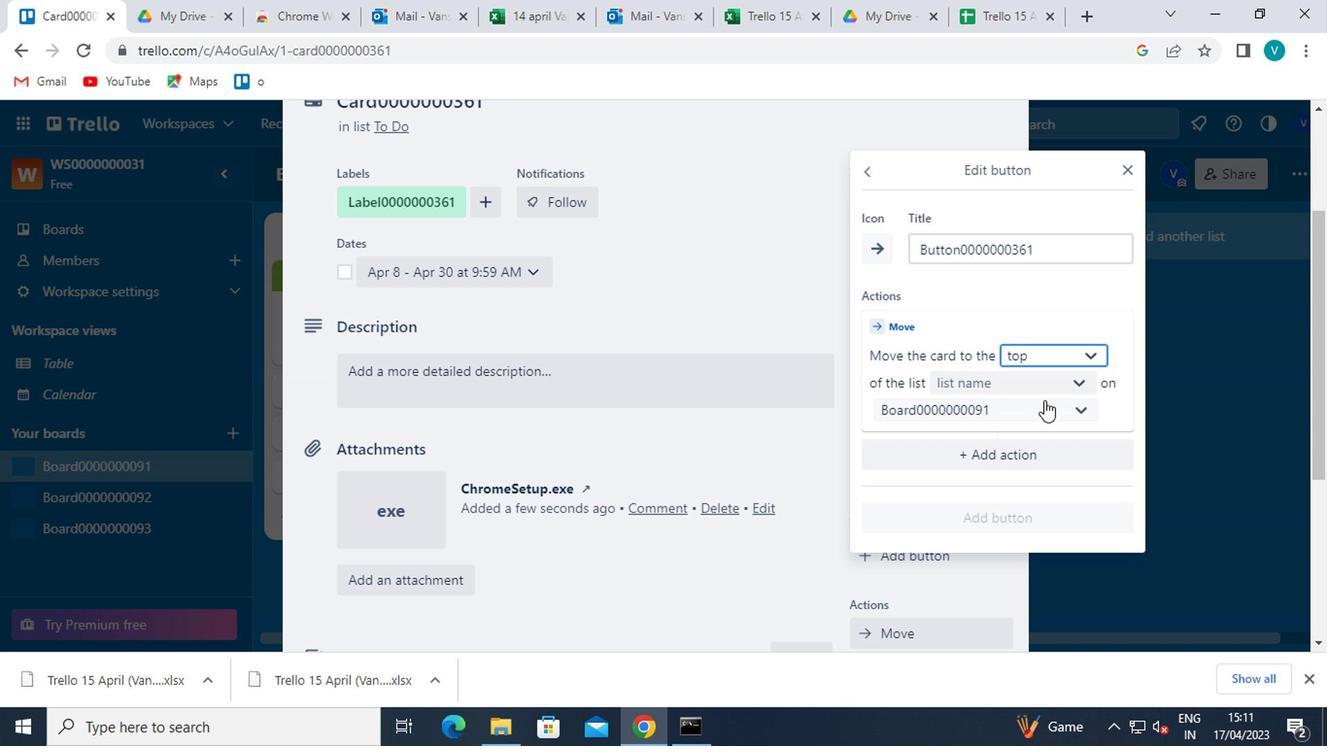 
Action: Mouse moved to (1002, 412)
Screenshot: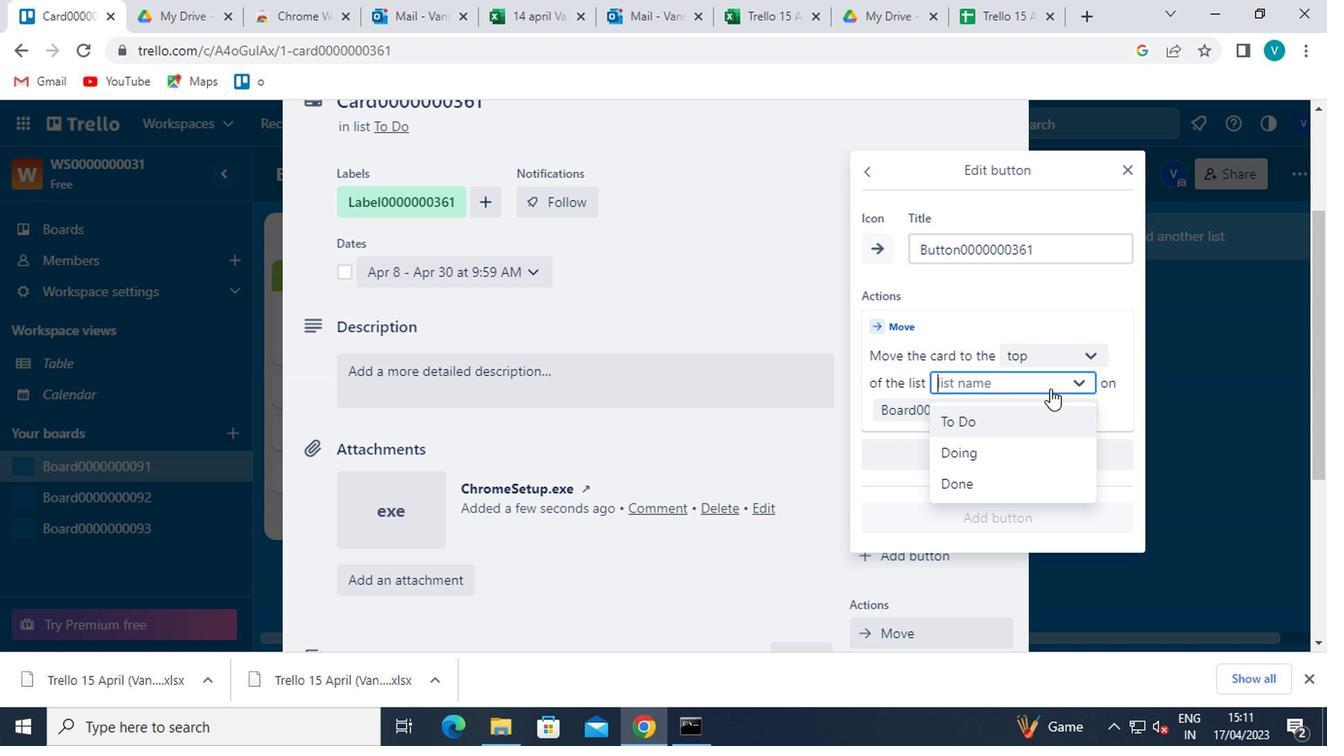 
Action: Mouse pressed left at (1002, 412)
Screenshot: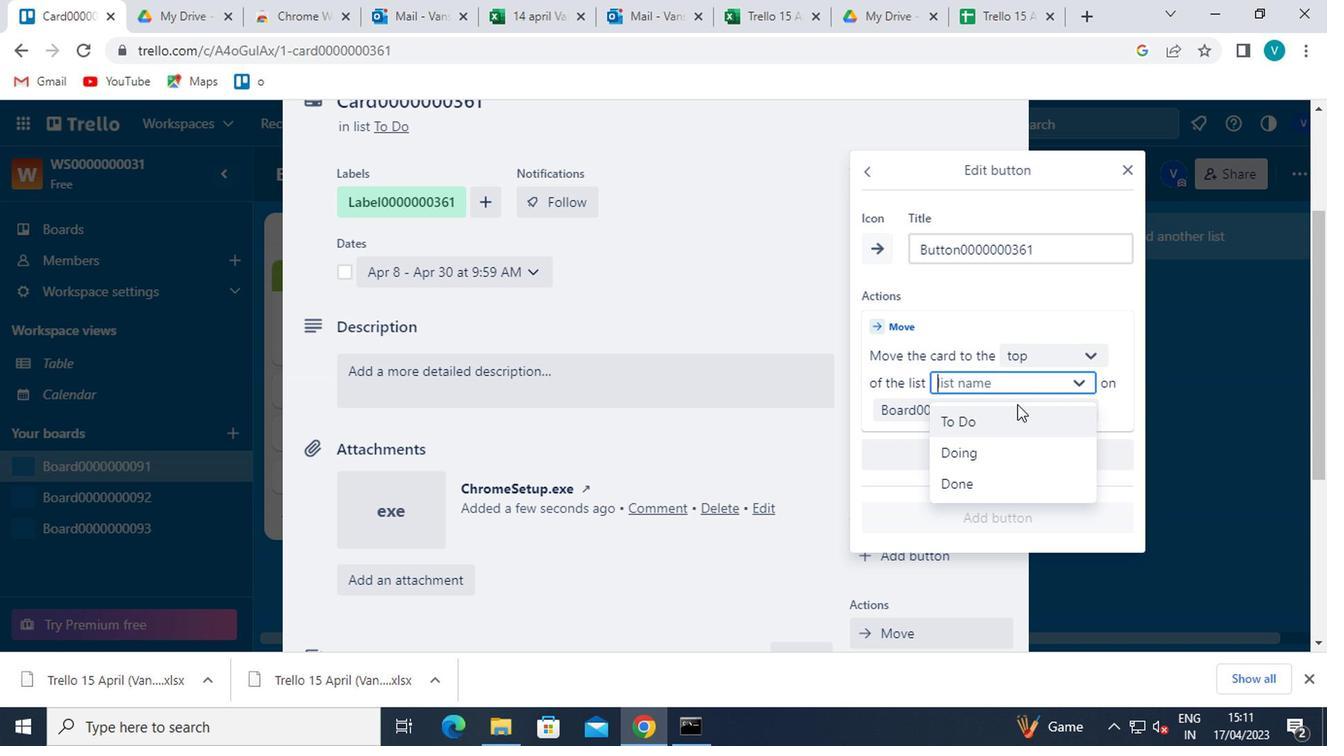 
Action: Mouse moved to (975, 512)
Screenshot: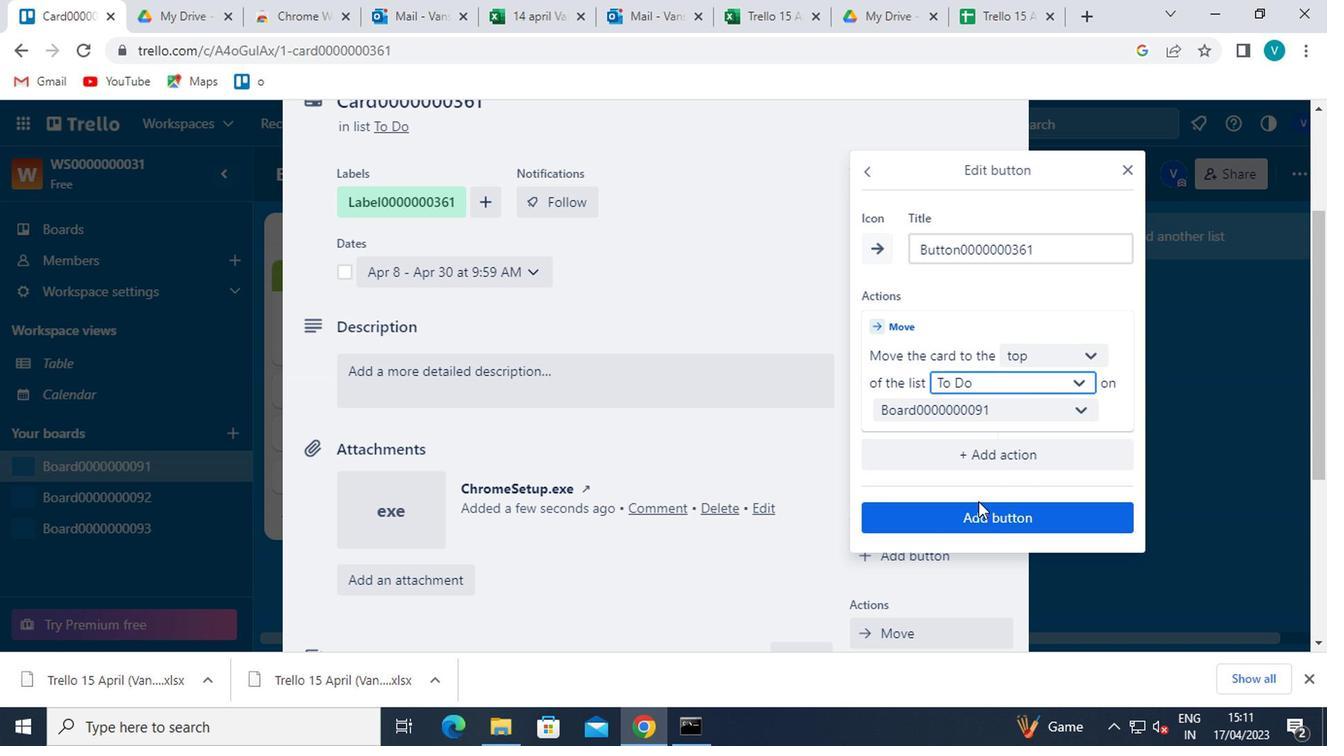 
Action: Mouse pressed left at (975, 512)
Screenshot: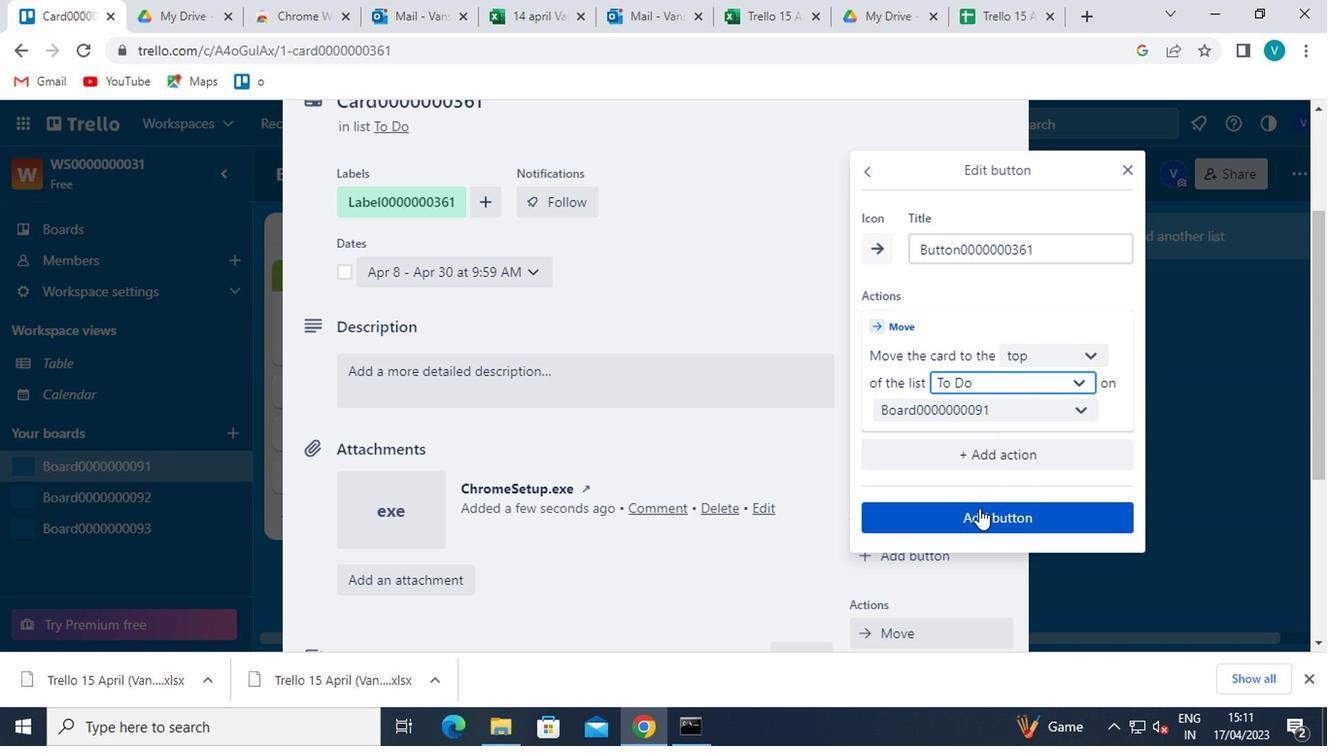
Action: Mouse moved to (615, 412)
Screenshot: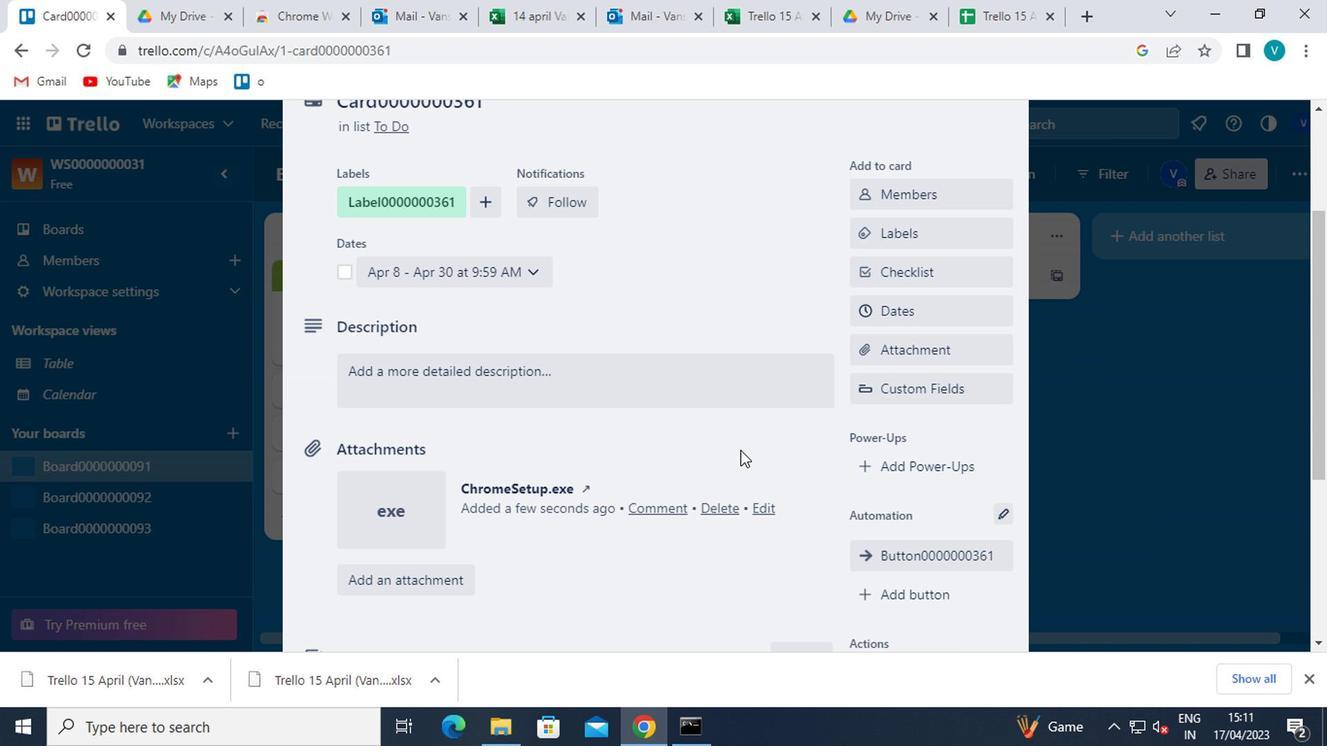 
Action: Mouse pressed left at (615, 412)
Screenshot: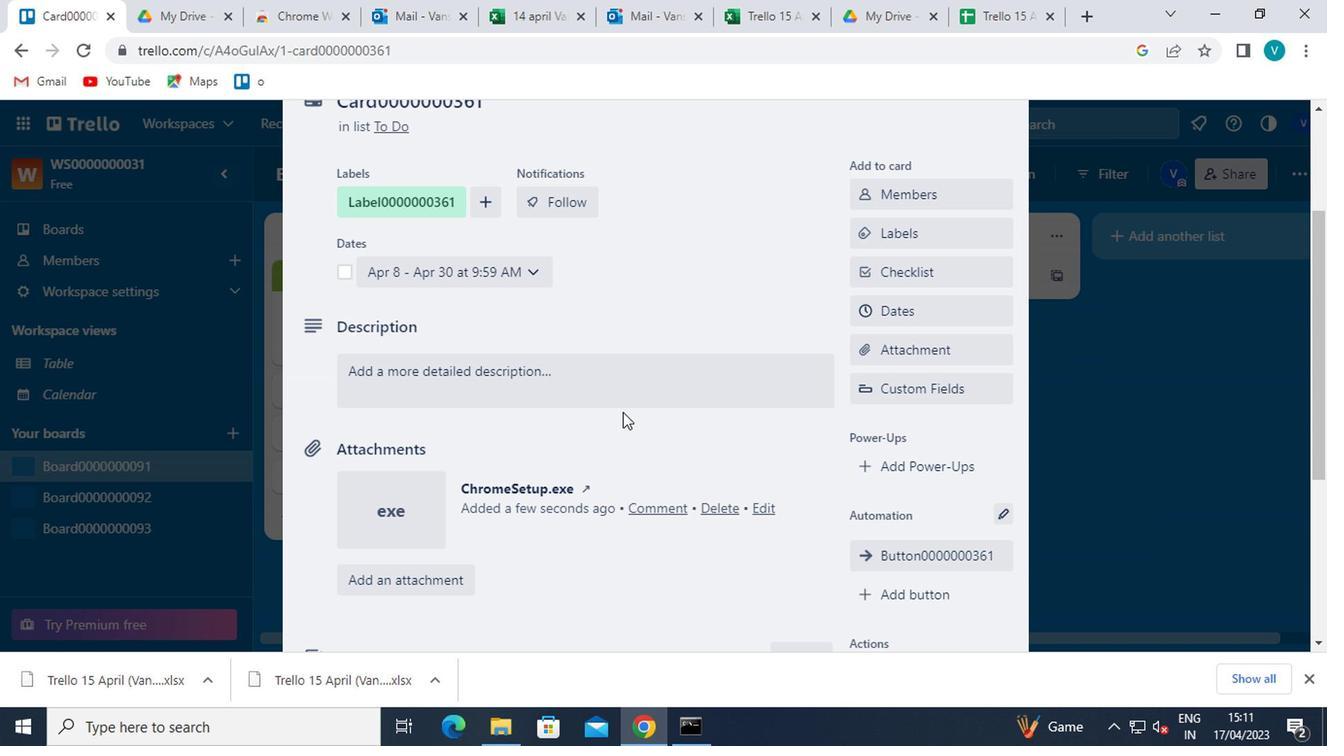 
Action: Mouse moved to (608, 401)
Screenshot: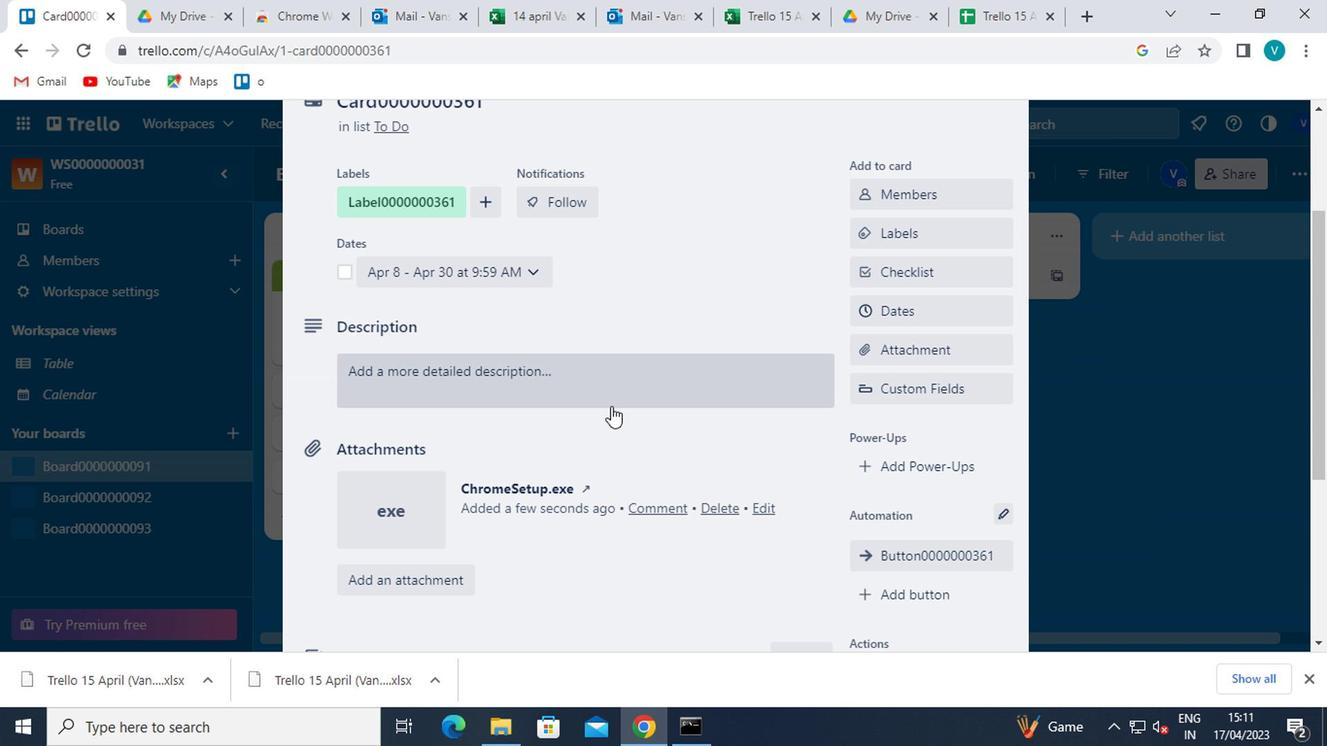 
Action: Mouse pressed left at (608, 401)
Screenshot: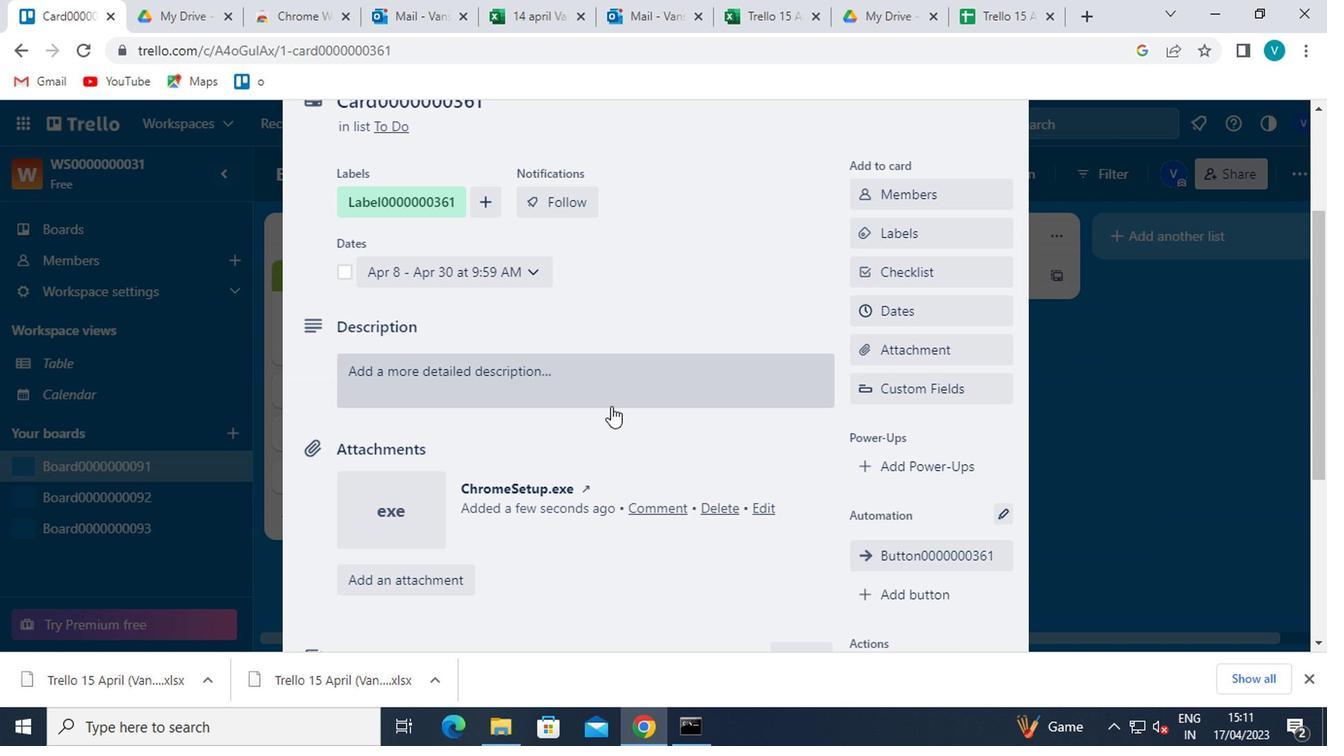 
Action: Key pressed <Key.shift>DS0000000361
Screenshot: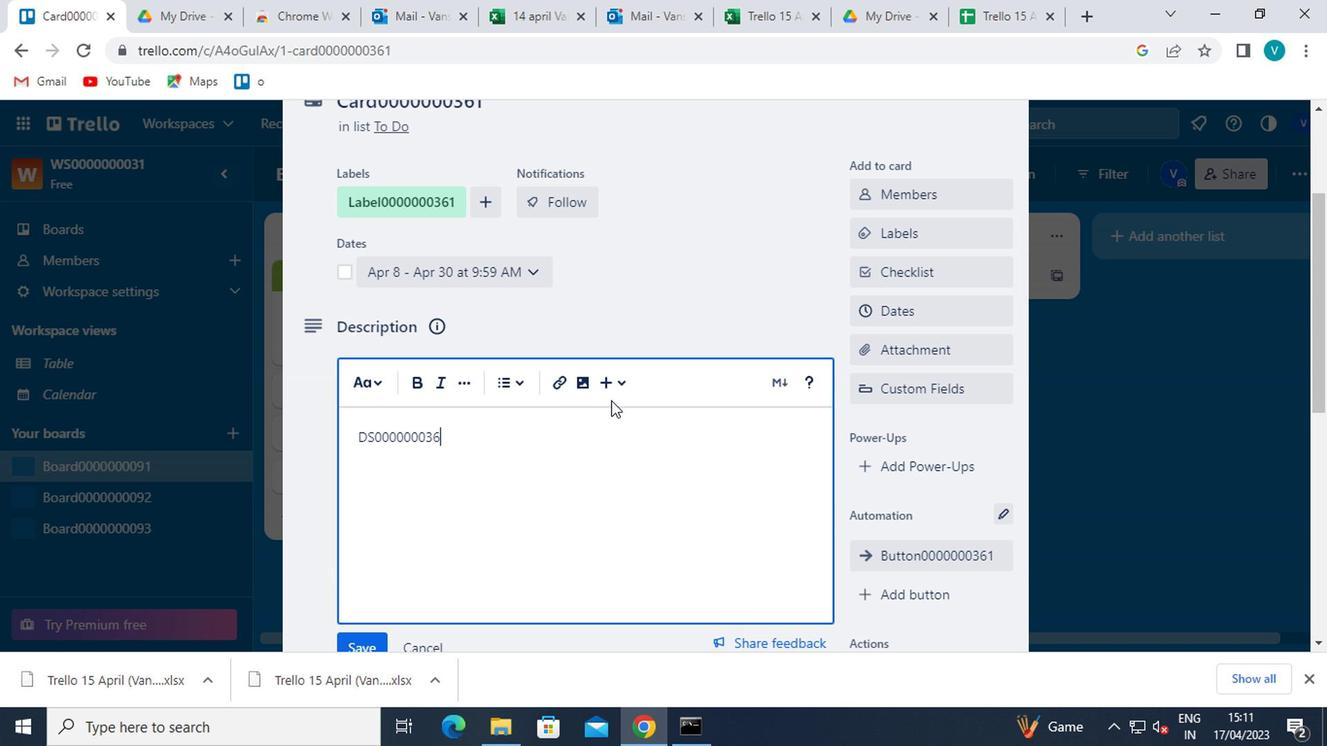 
Action: Mouse moved to (439, 497)
Screenshot: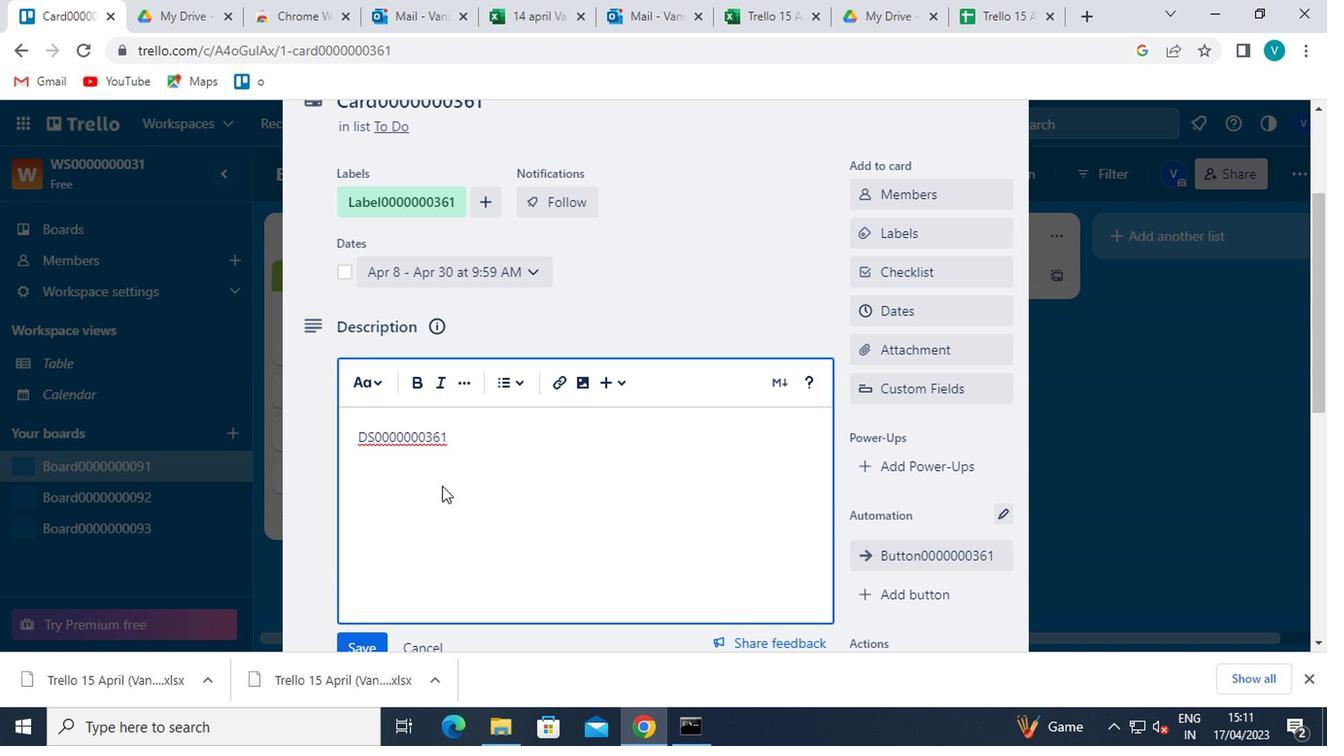 
Action: Mouse scrolled (439, 496) with delta (0, 0)
Screenshot: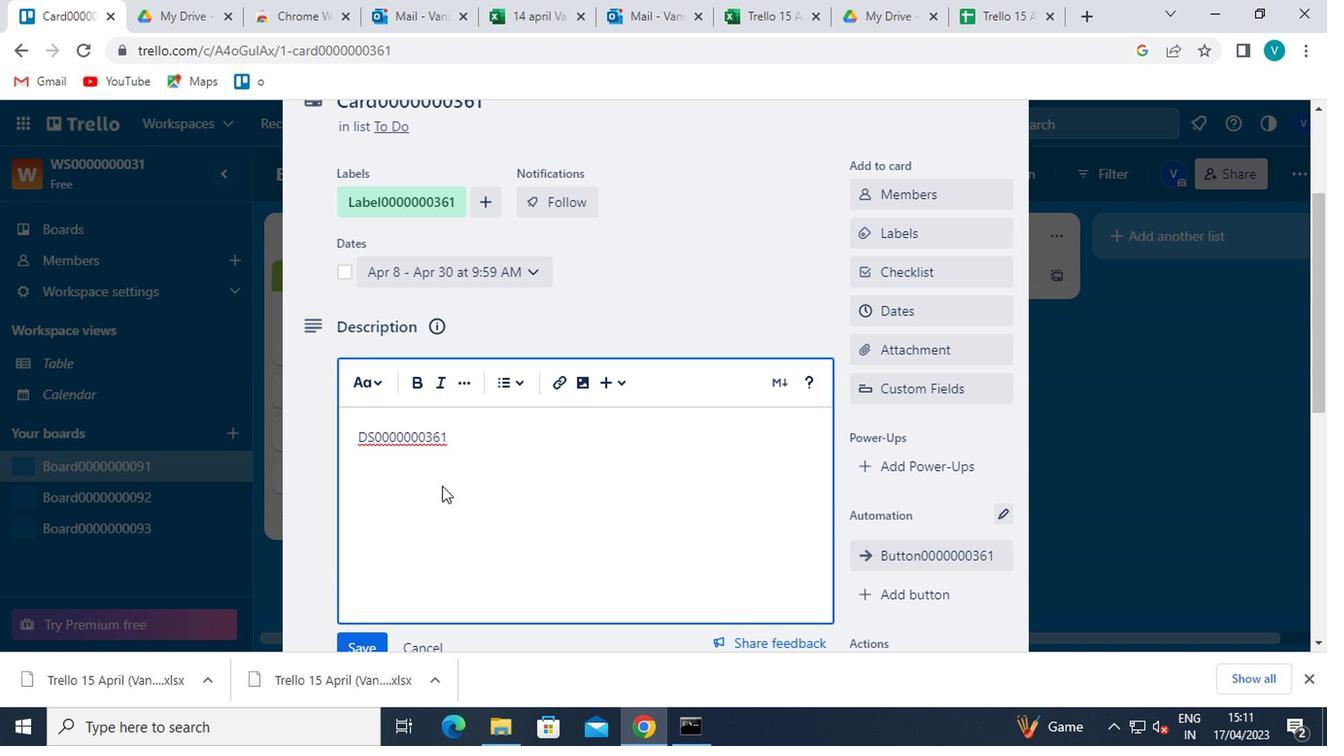
Action: Mouse moved to (367, 548)
Screenshot: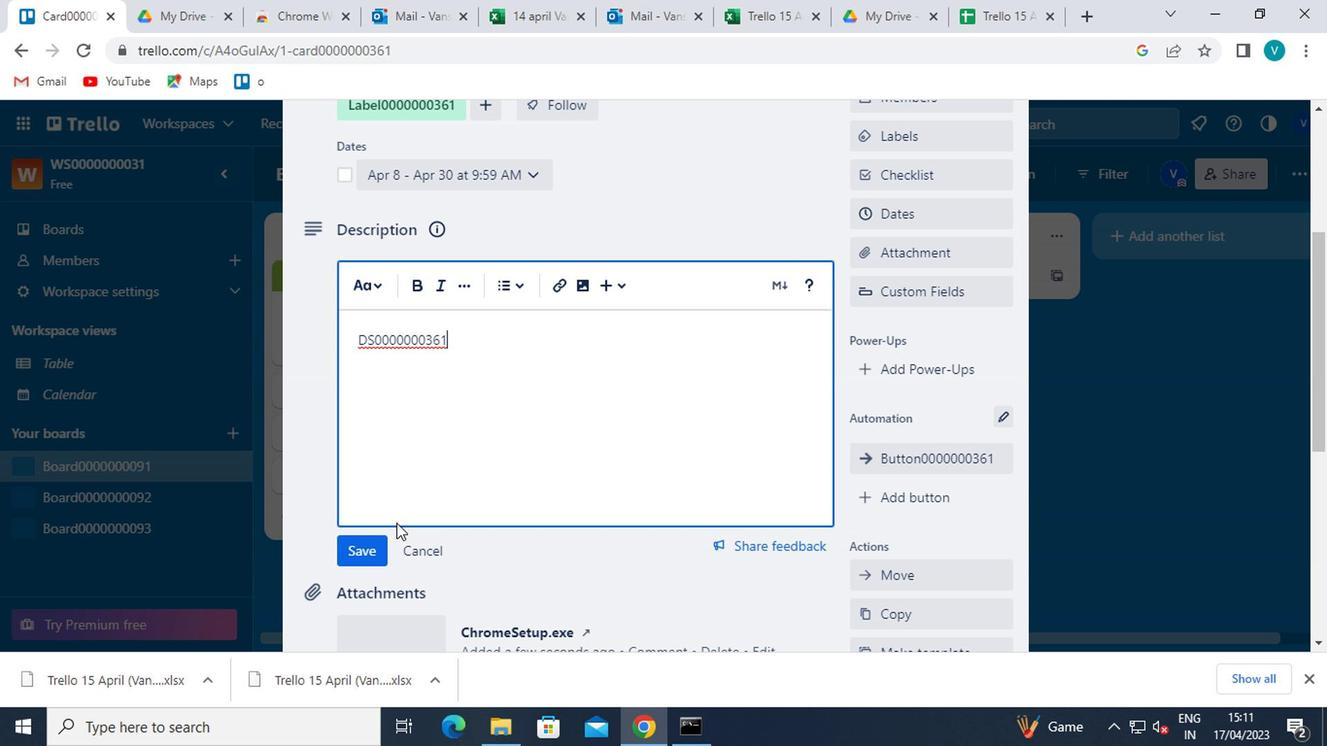 
Action: Mouse pressed left at (367, 548)
Screenshot: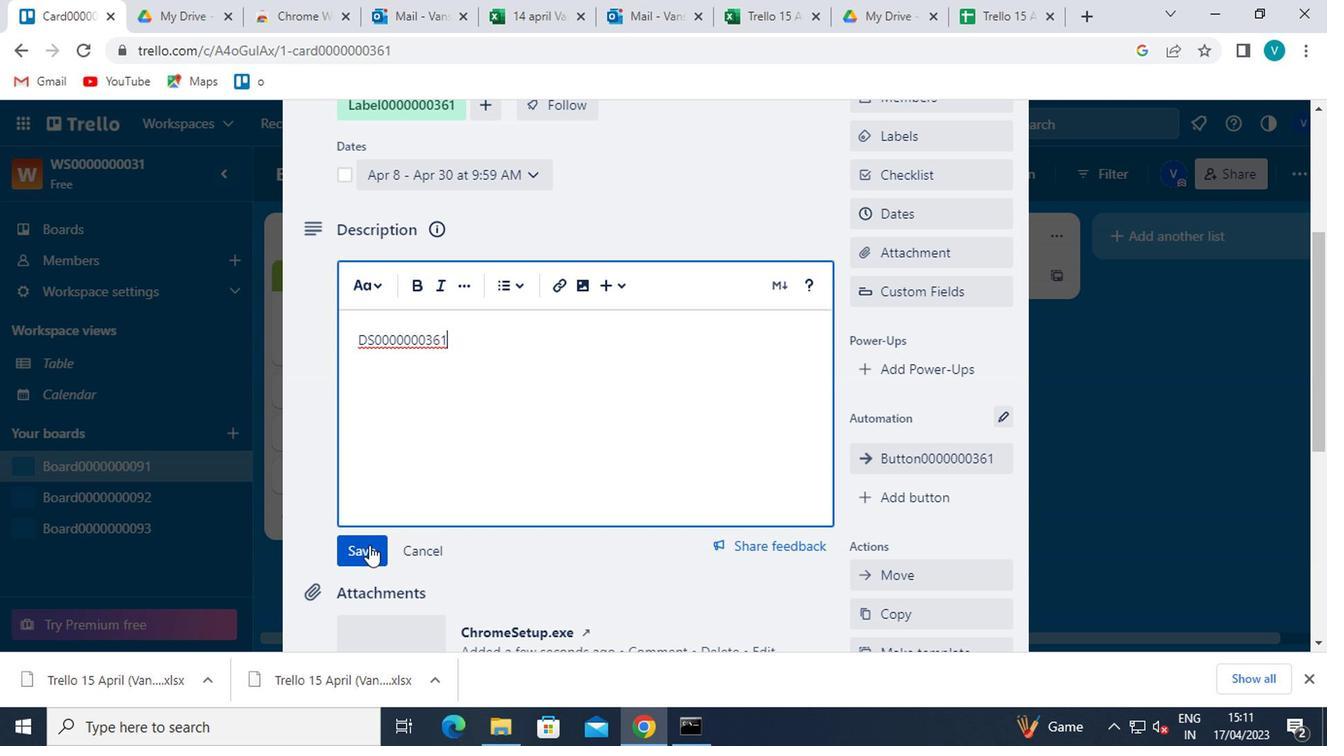 
Action: Mouse moved to (387, 539)
Screenshot: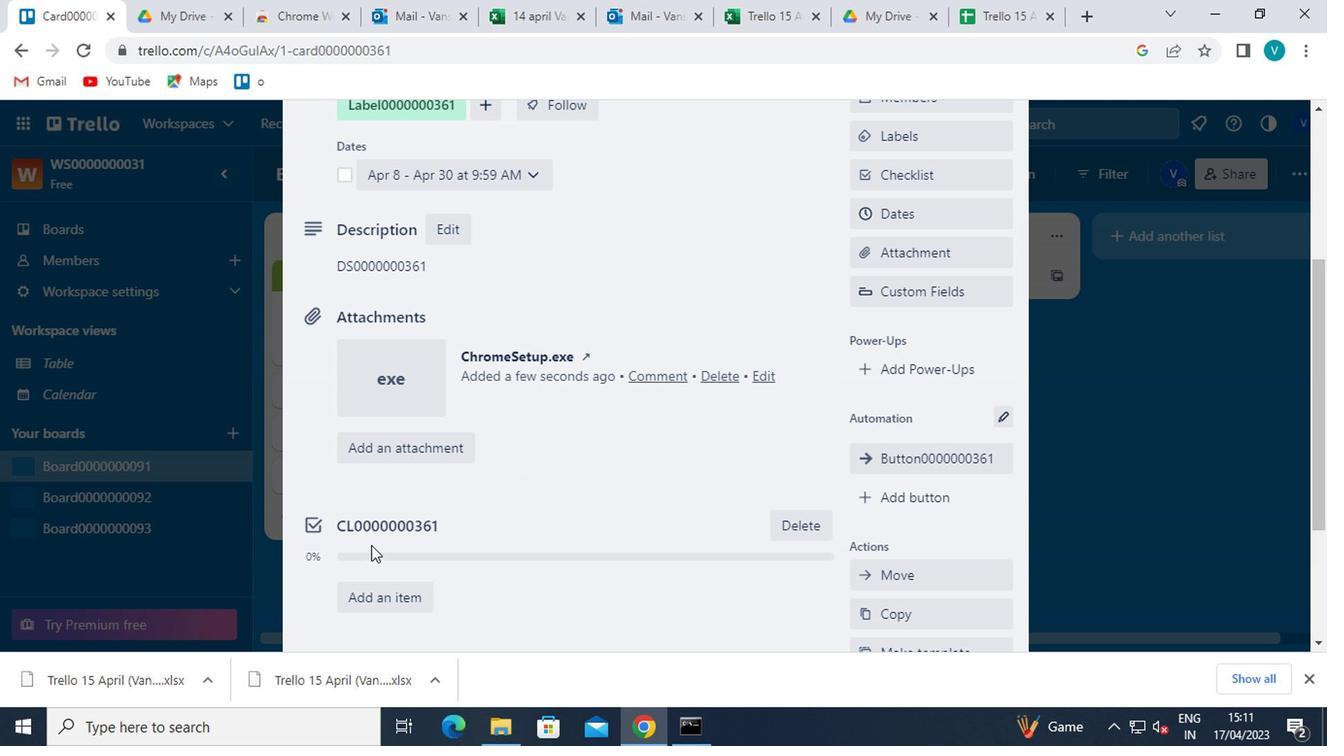 
Action: Mouse scrolled (387, 538) with delta (0, 0)
Screenshot: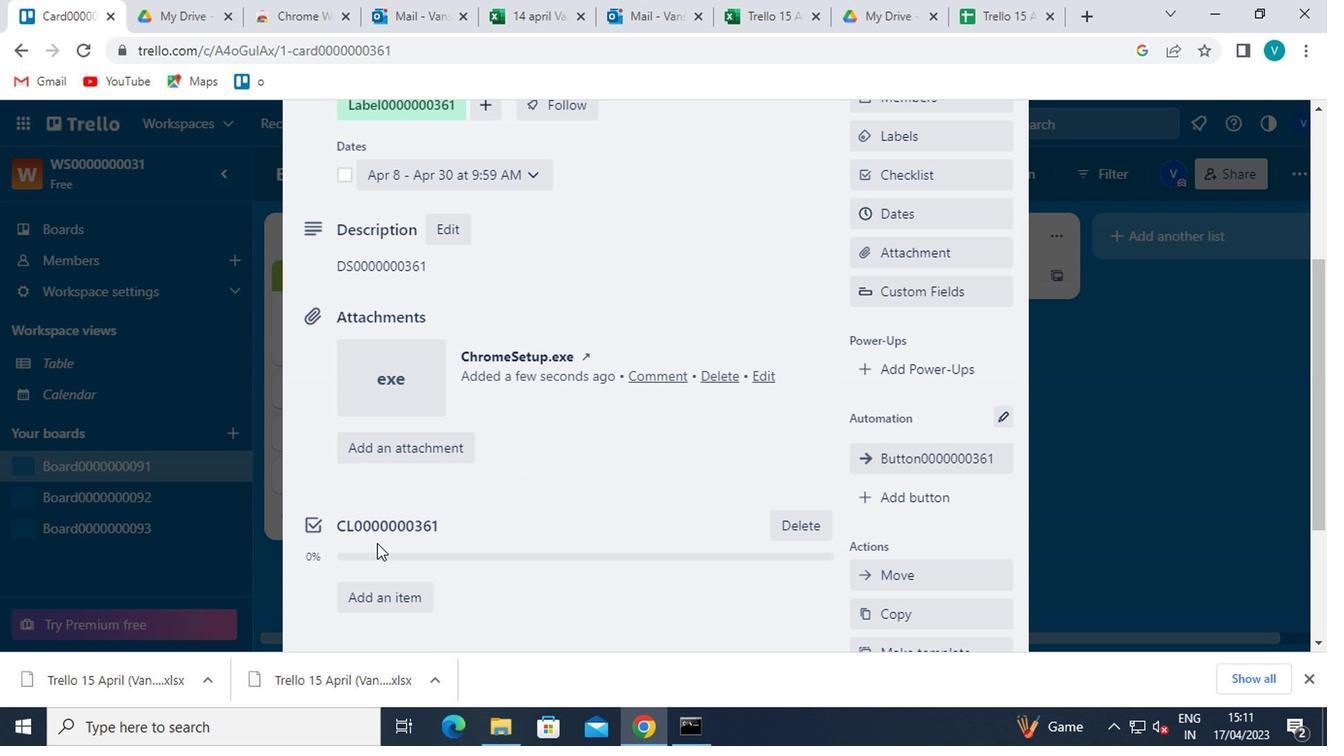 
Action: Mouse scrolled (387, 538) with delta (0, 0)
Screenshot: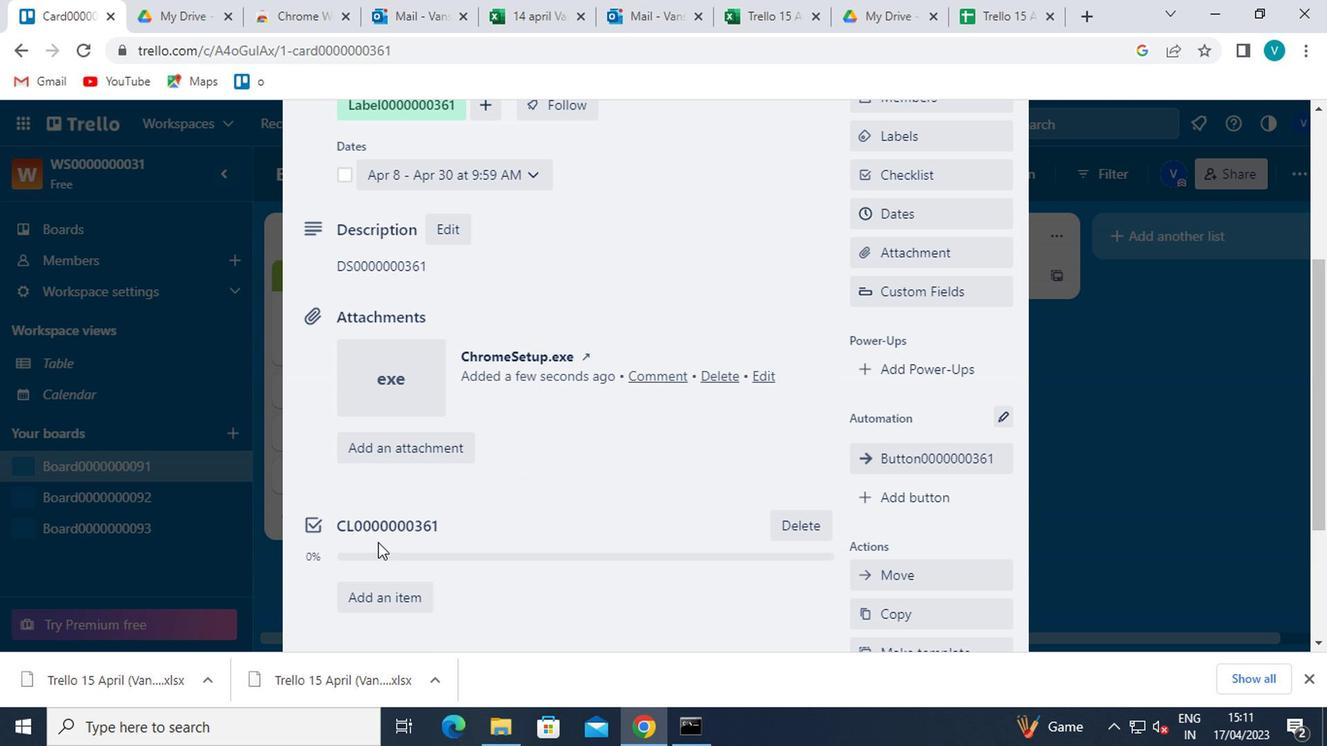 
Action: Mouse scrolled (387, 538) with delta (0, 0)
Screenshot: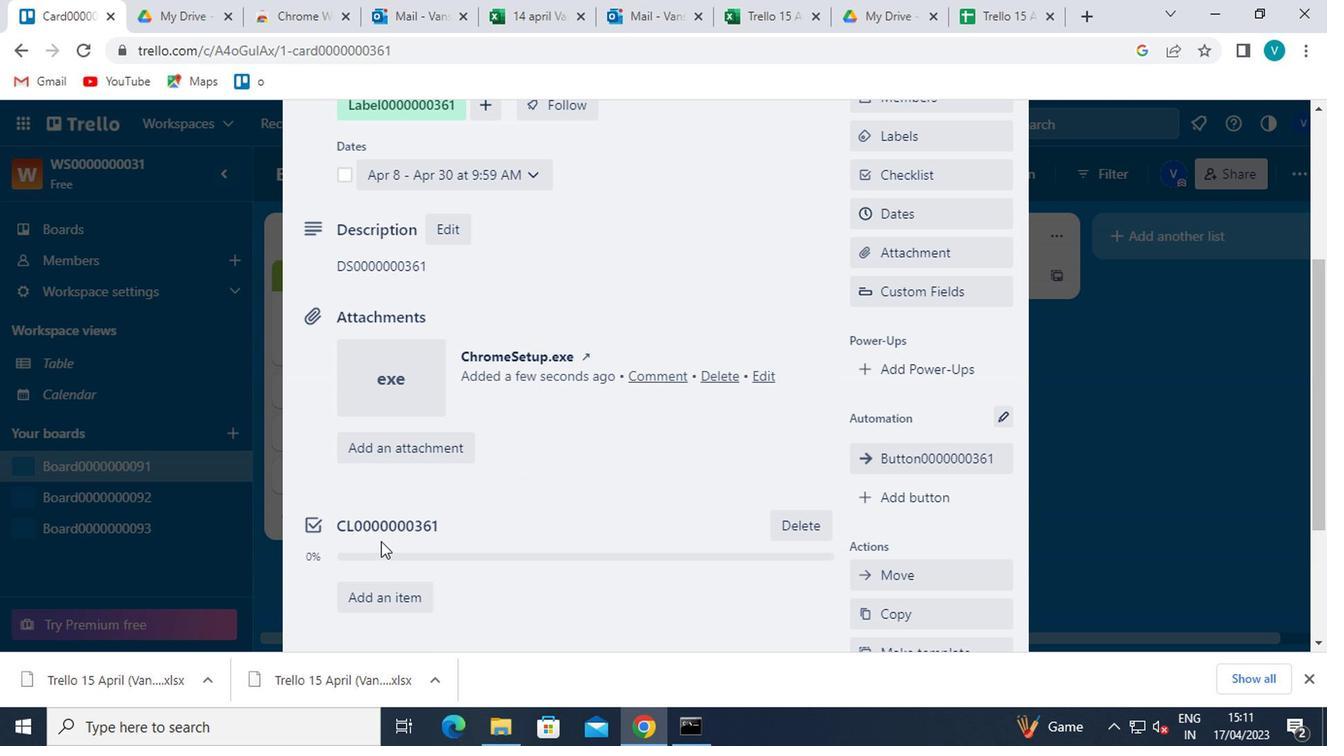 
Action: Mouse moved to (420, 492)
Screenshot: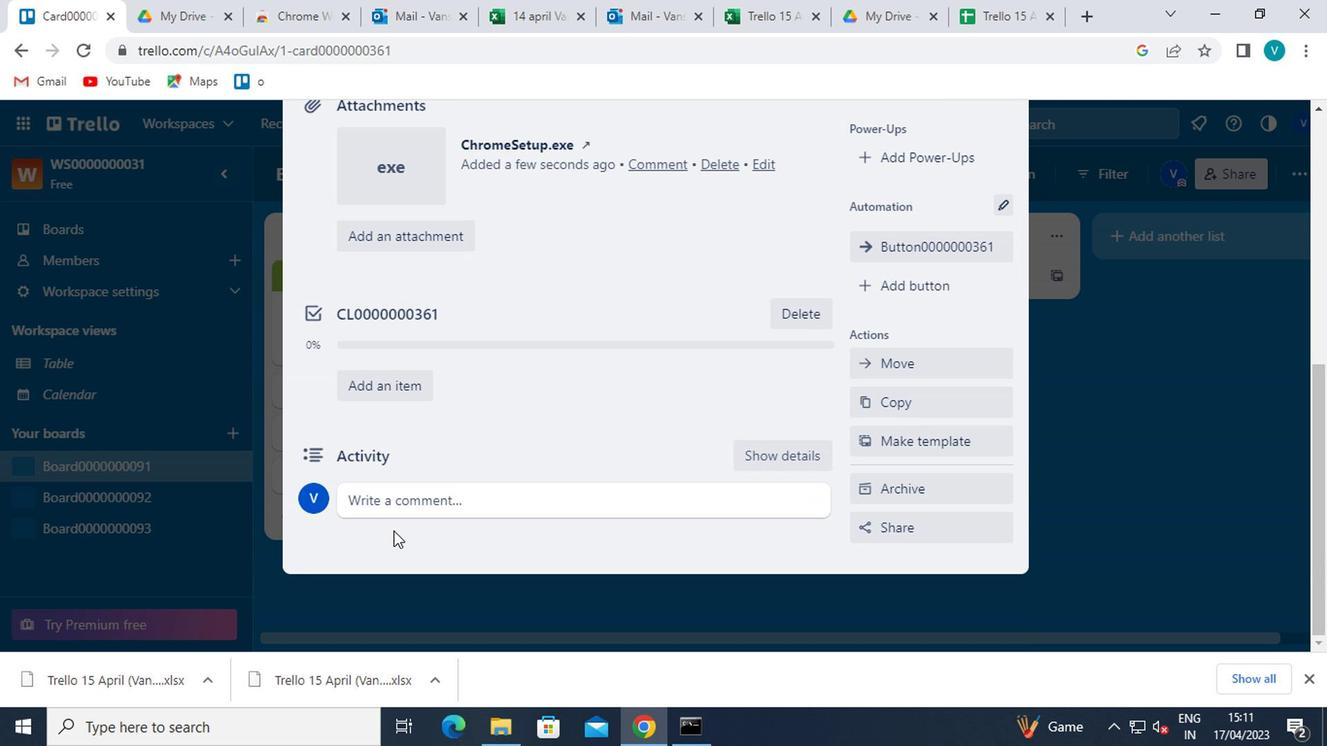 
Action: Mouse pressed left at (420, 492)
Screenshot: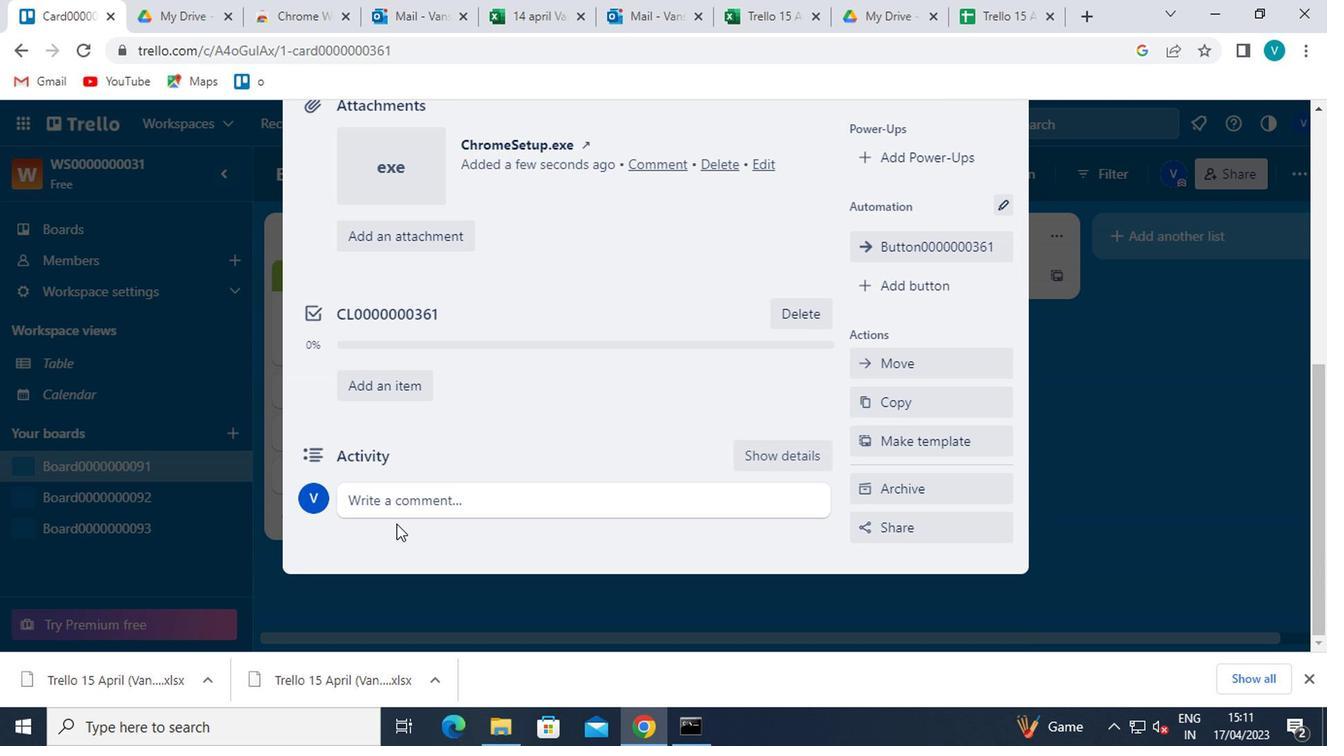 
Action: Key pressed <Key.shift>CM0000000362<Key.backspace>1
Screenshot: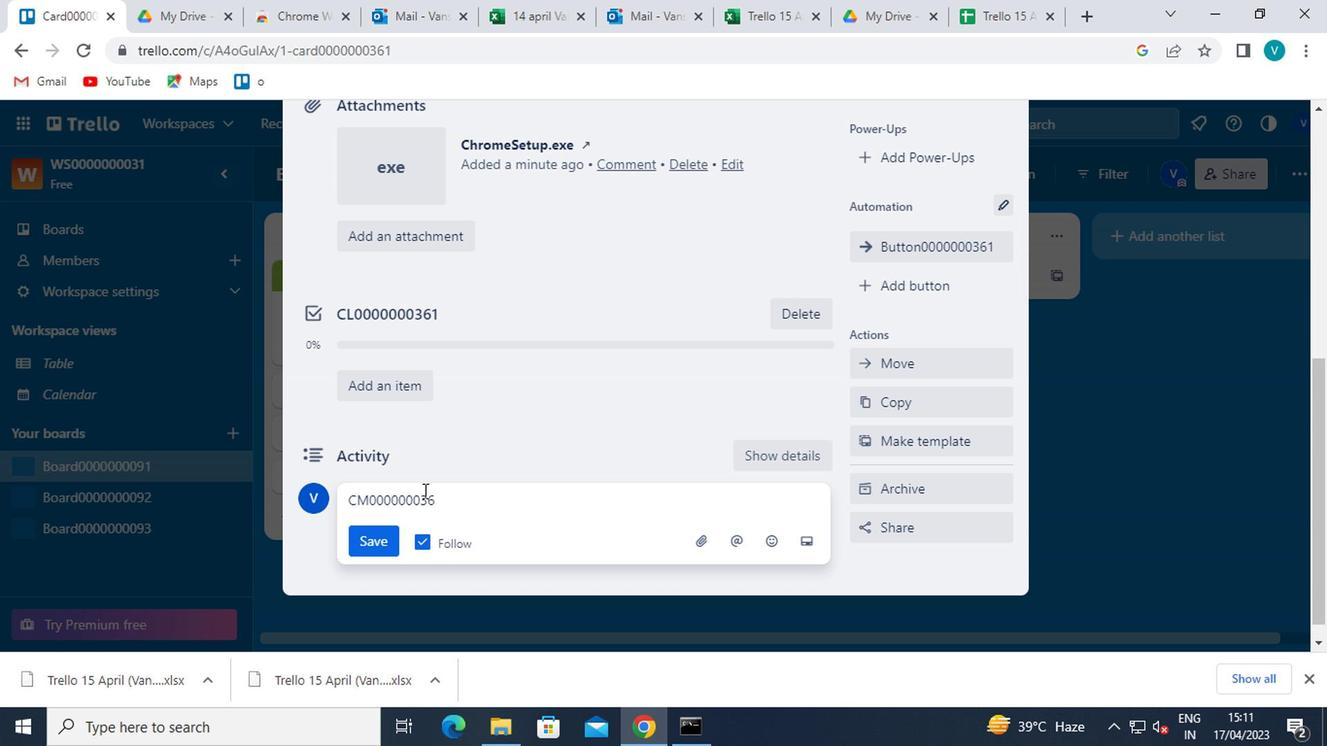 
Action: Mouse moved to (378, 543)
Screenshot: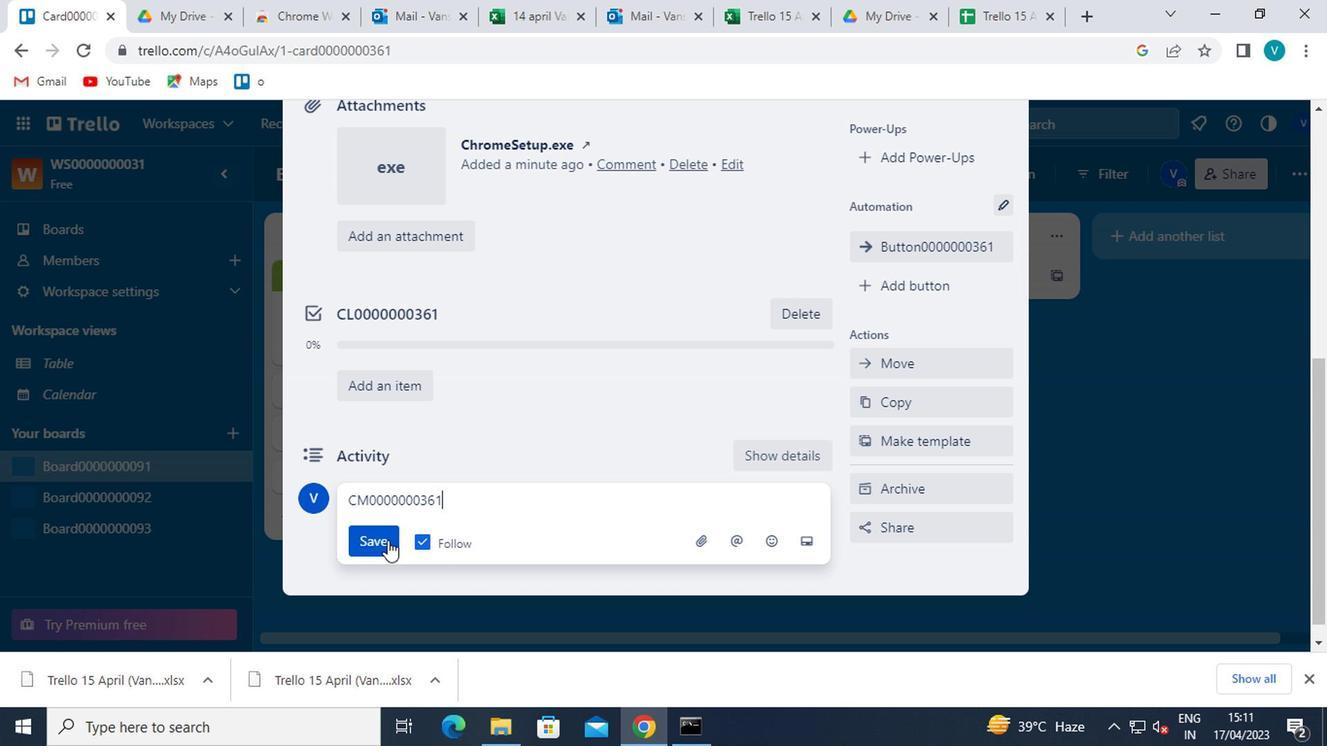 
Action: Mouse pressed left at (378, 543)
Screenshot: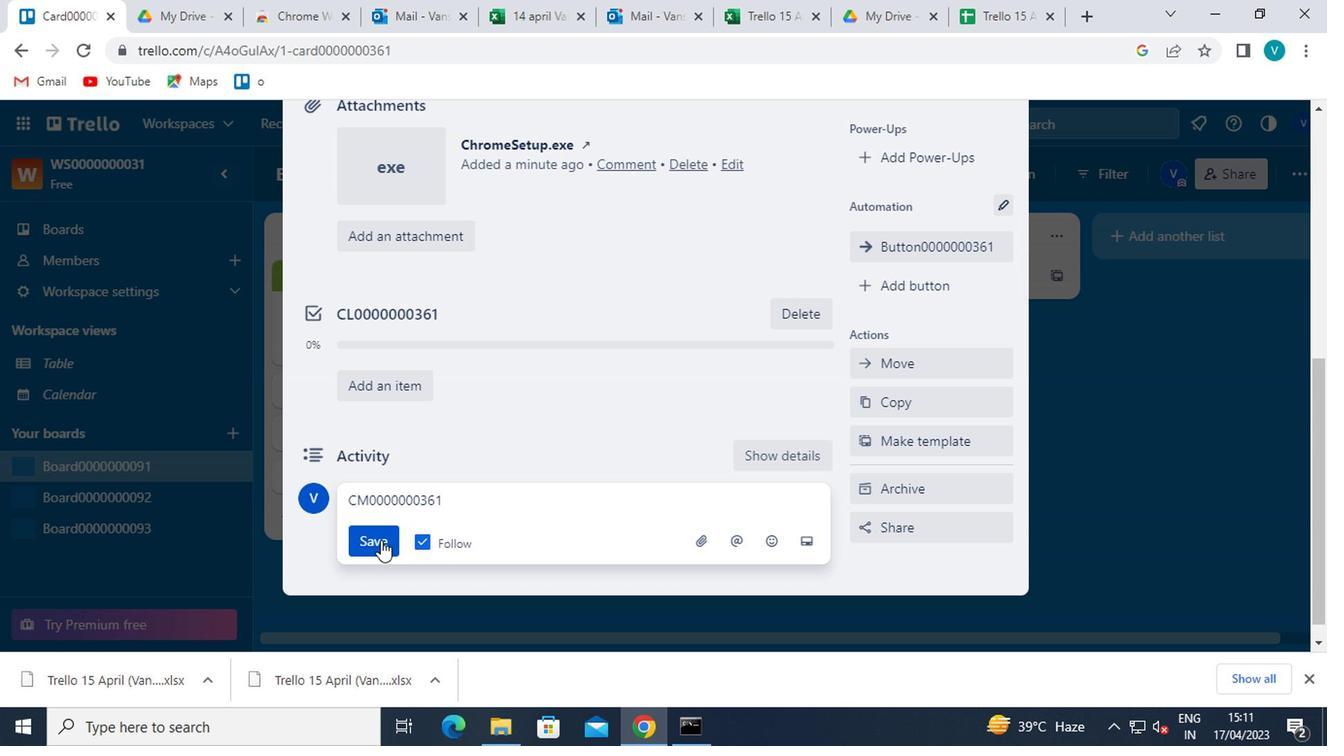 
